 Task: Create the omni-channel configurations for the supervisor.
Action: Mouse moved to (1155, 91)
Screenshot: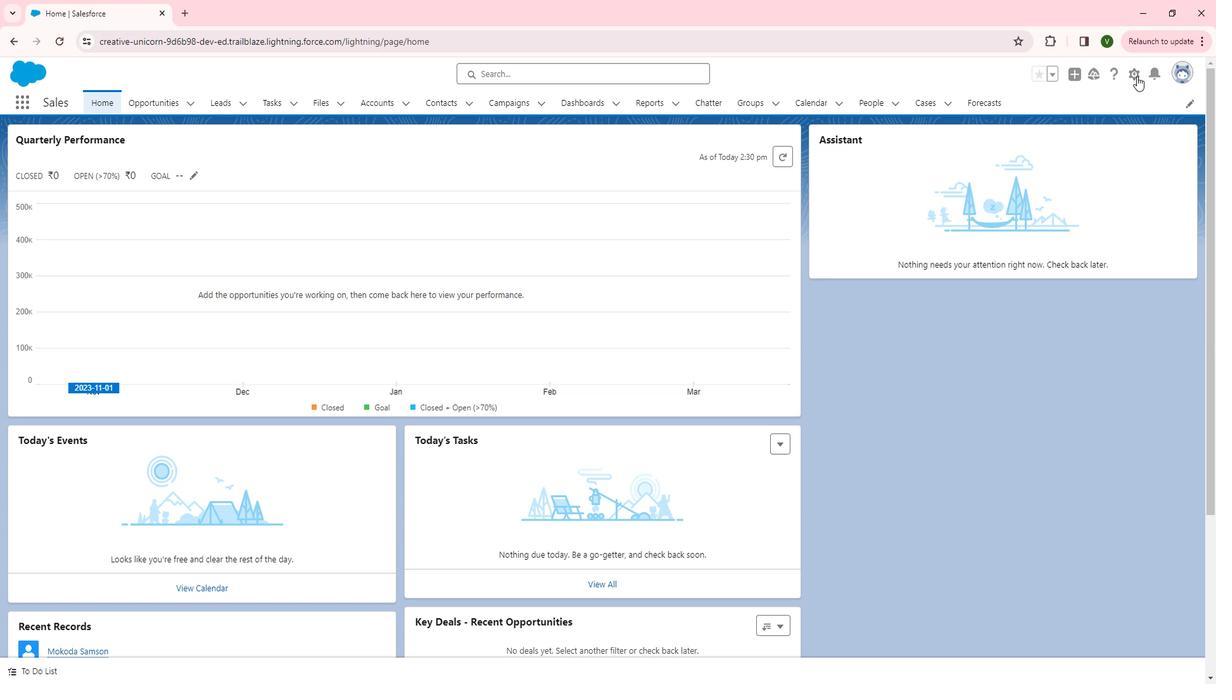 
Action: Mouse pressed left at (1155, 91)
Screenshot: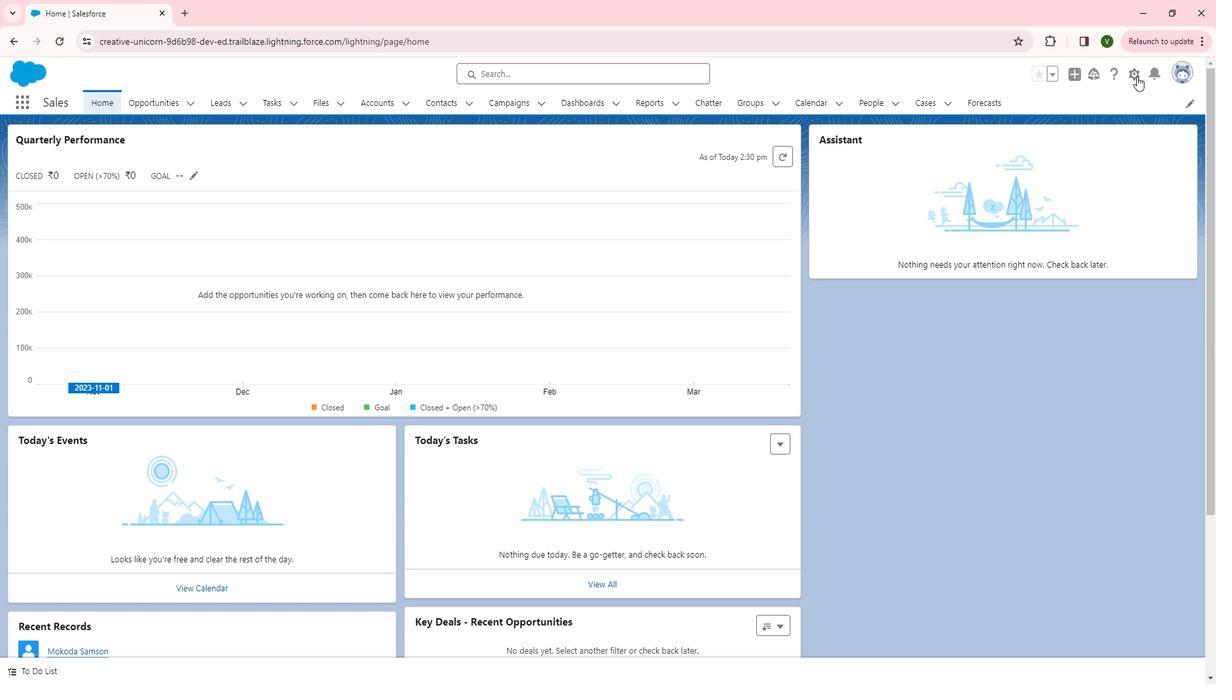 
Action: Mouse moved to (1120, 171)
Screenshot: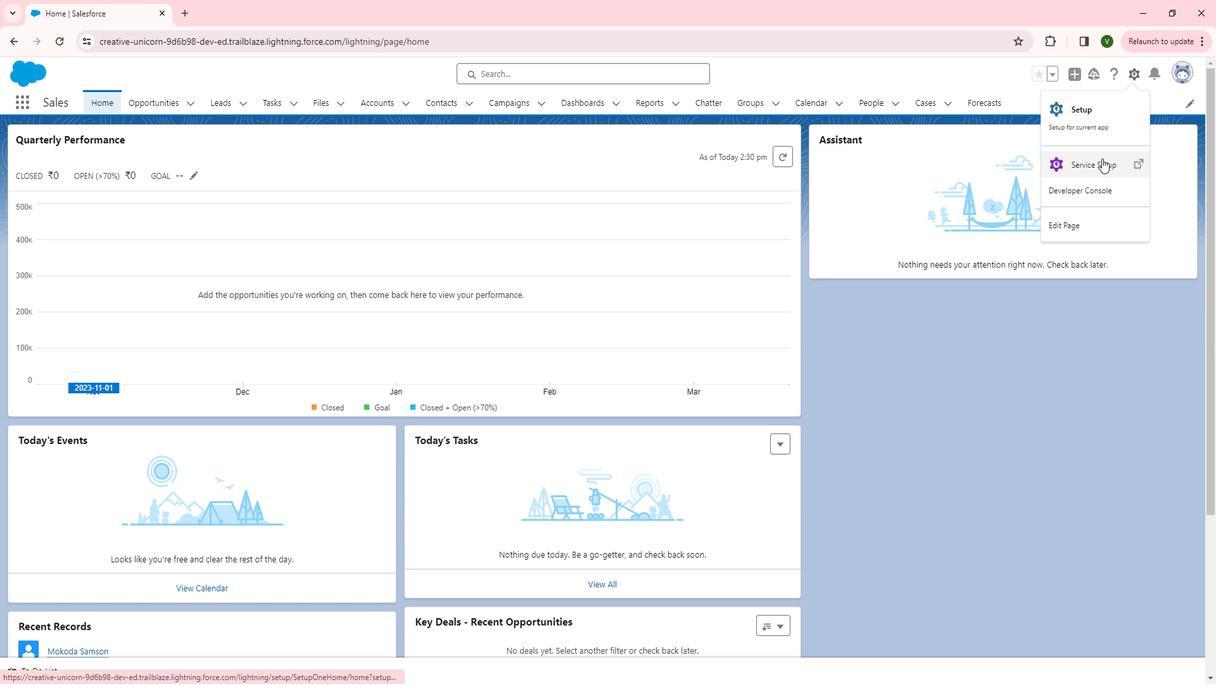 
Action: Mouse pressed left at (1120, 171)
Screenshot: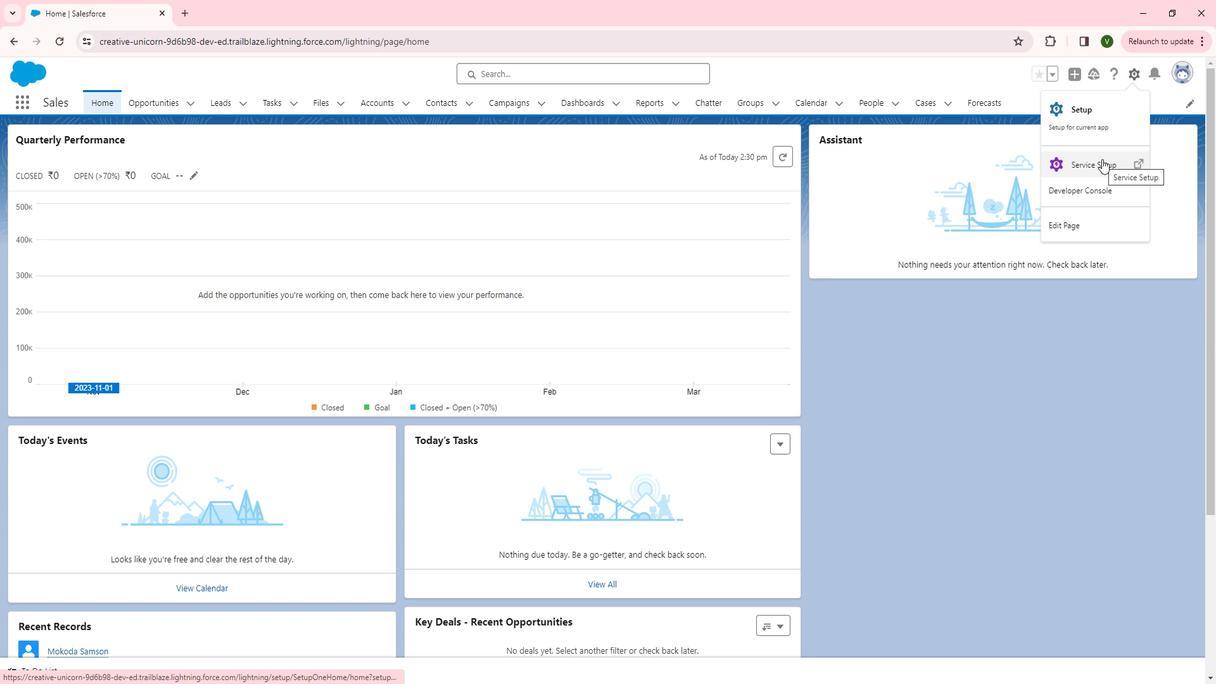 
Action: Mouse moved to (28, 306)
Screenshot: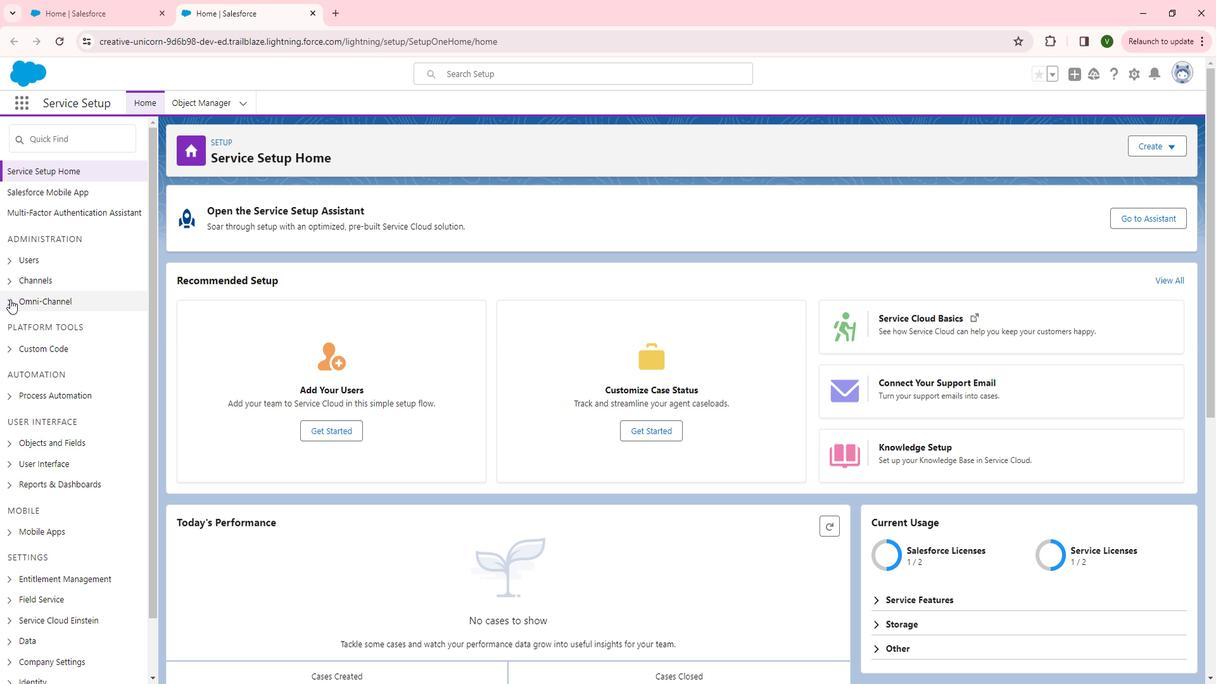 
Action: Mouse pressed left at (28, 306)
Screenshot: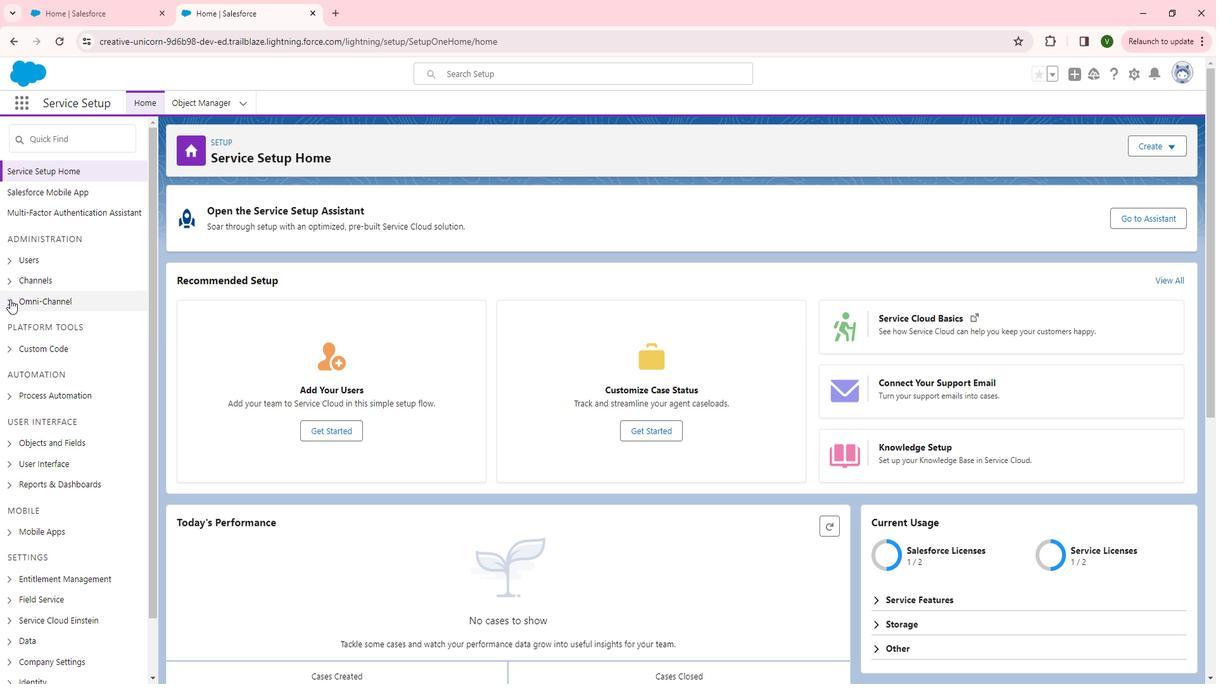 
Action: Mouse moved to (107, 487)
Screenshot: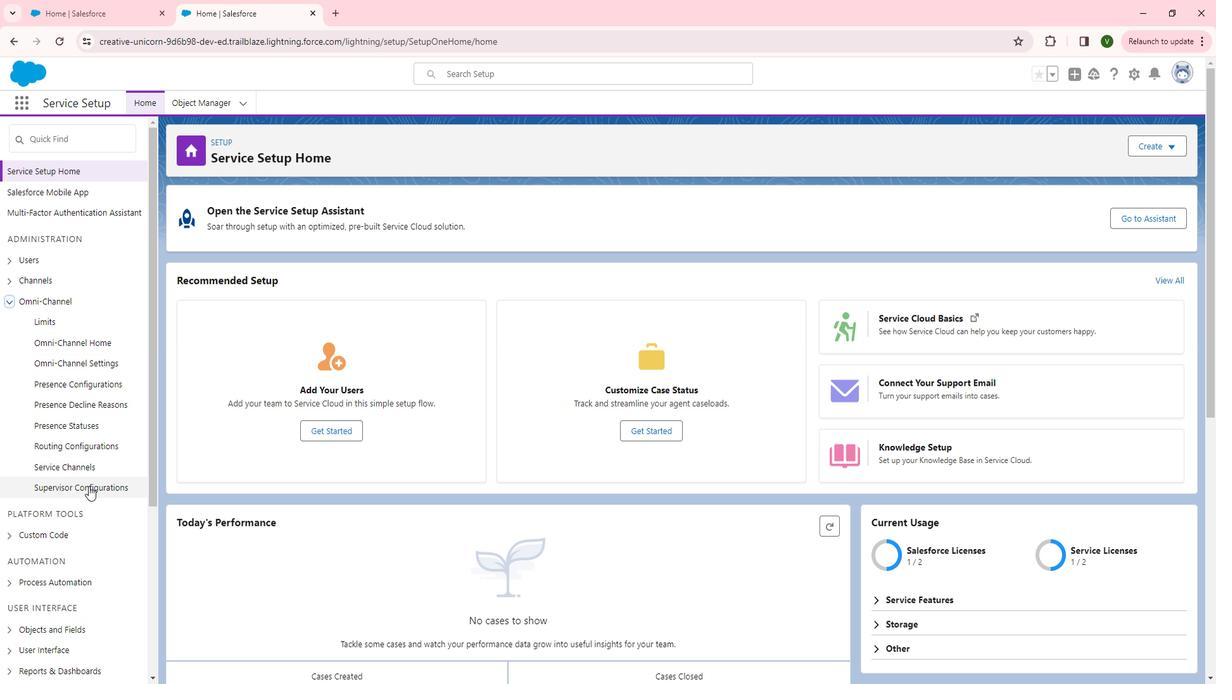 
Action: Mouse pressed left at (107, 487)
Screenshot: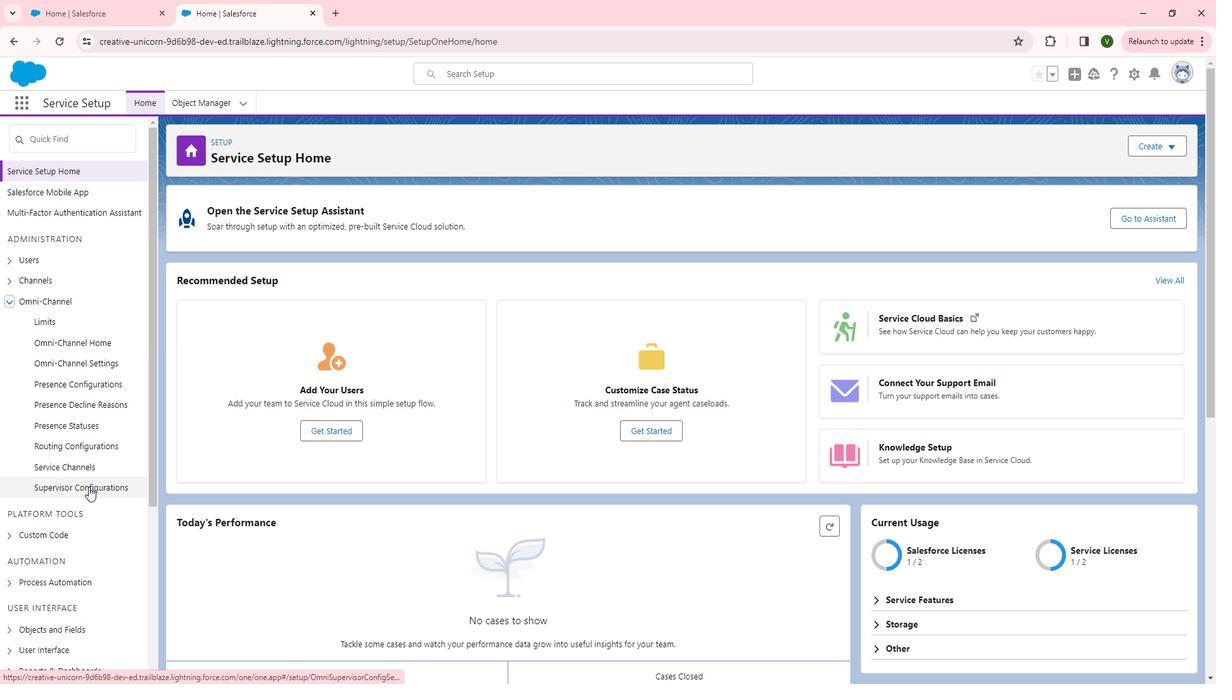 
Action: Mouse moved to (515, 297)
Screenshot: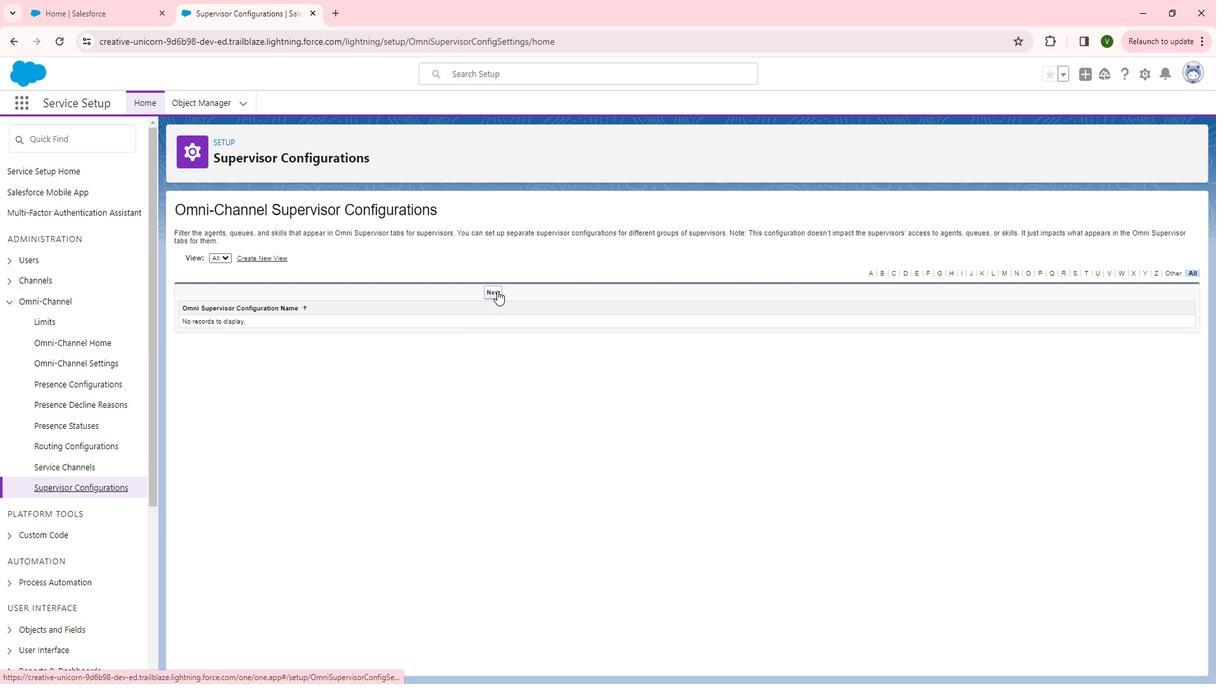
Action: Mouse pressed left at (515, 297)
Screenshot: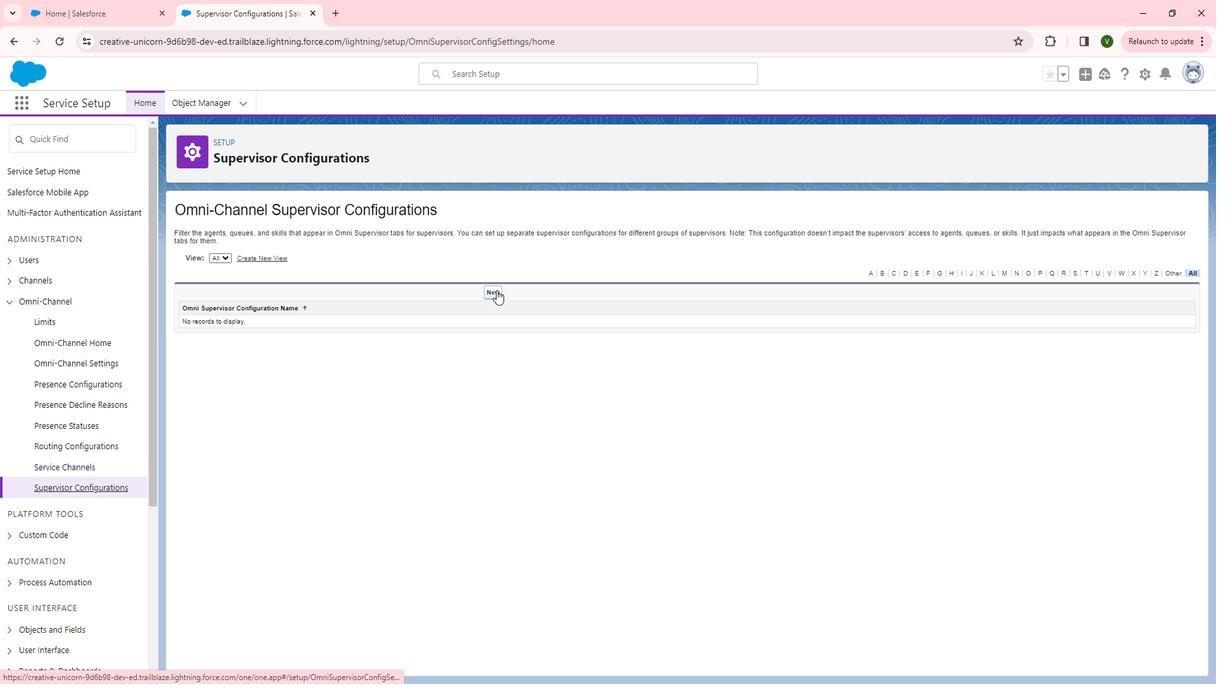 
Action: Mouse moved to (430, 312)
Screenshot: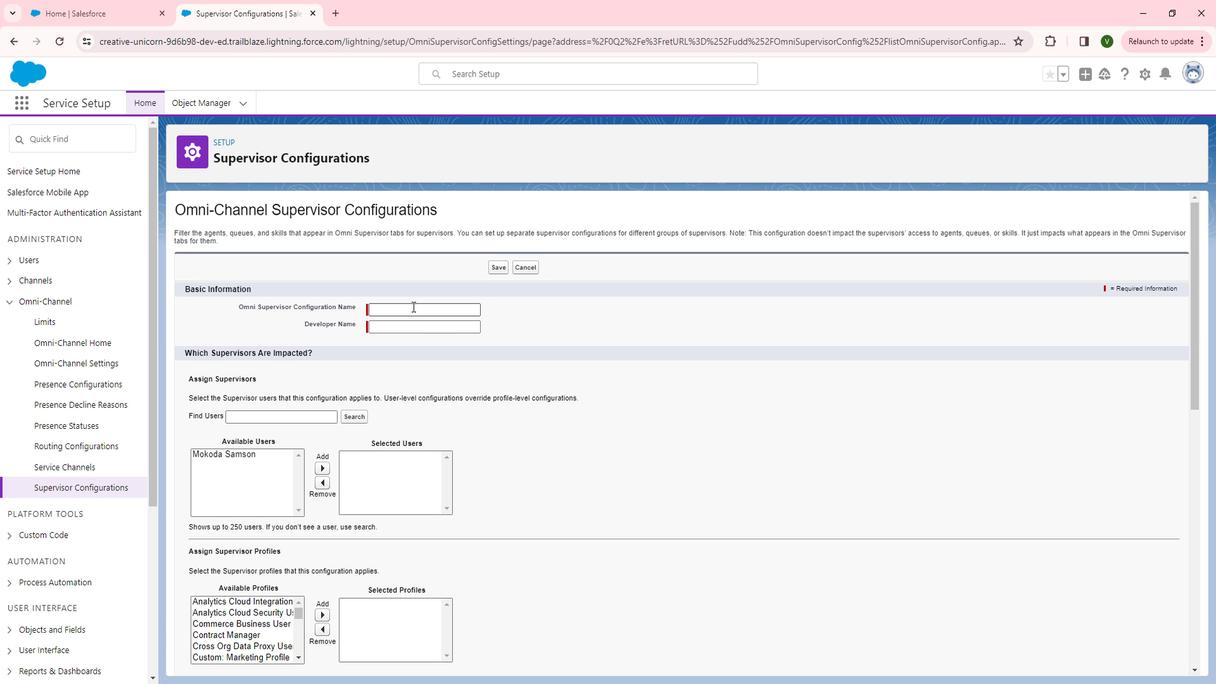 
Action: Mouse pressed left at (430, 312)
Screenshot: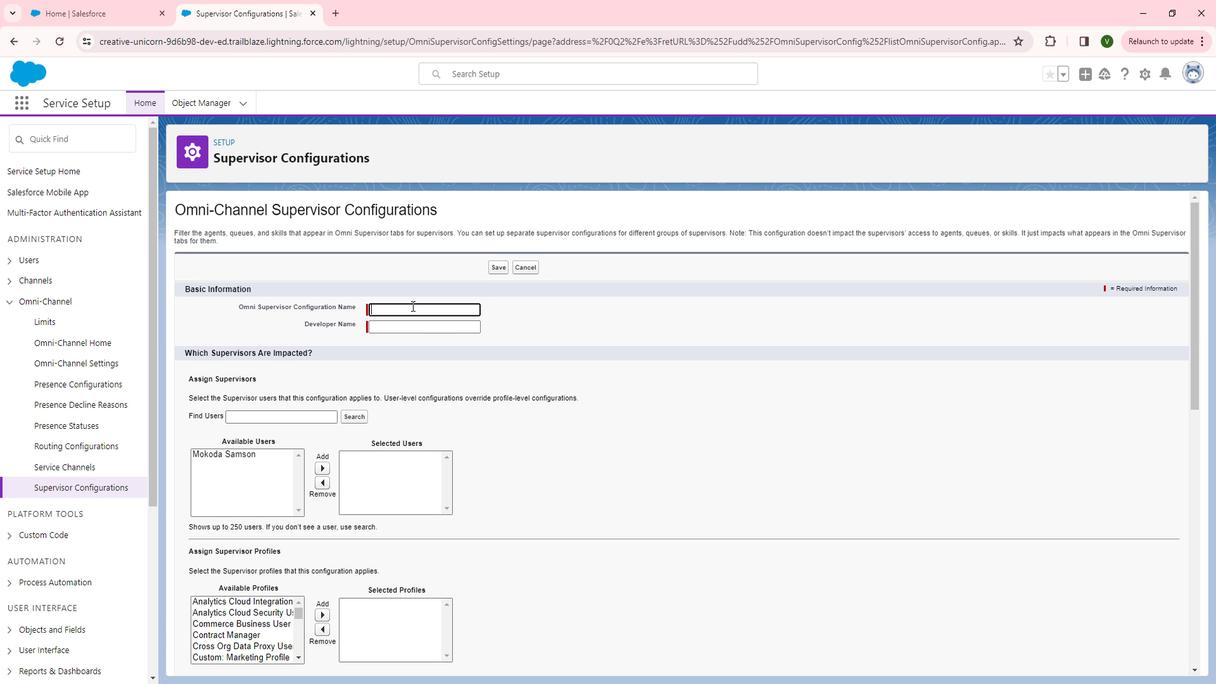 
Action: Key pressed <Key.shift>Supervisor<Key.space>view
Screenshot: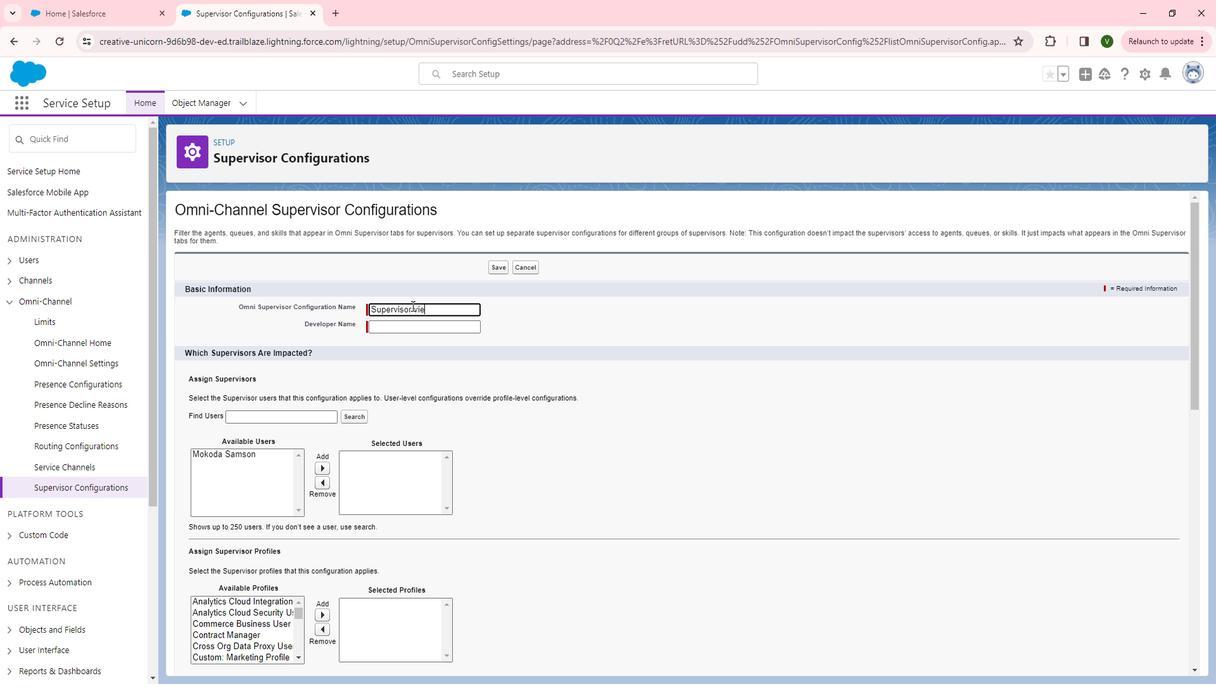 
Action: Mouse moved to (491, 366)
Screenshot: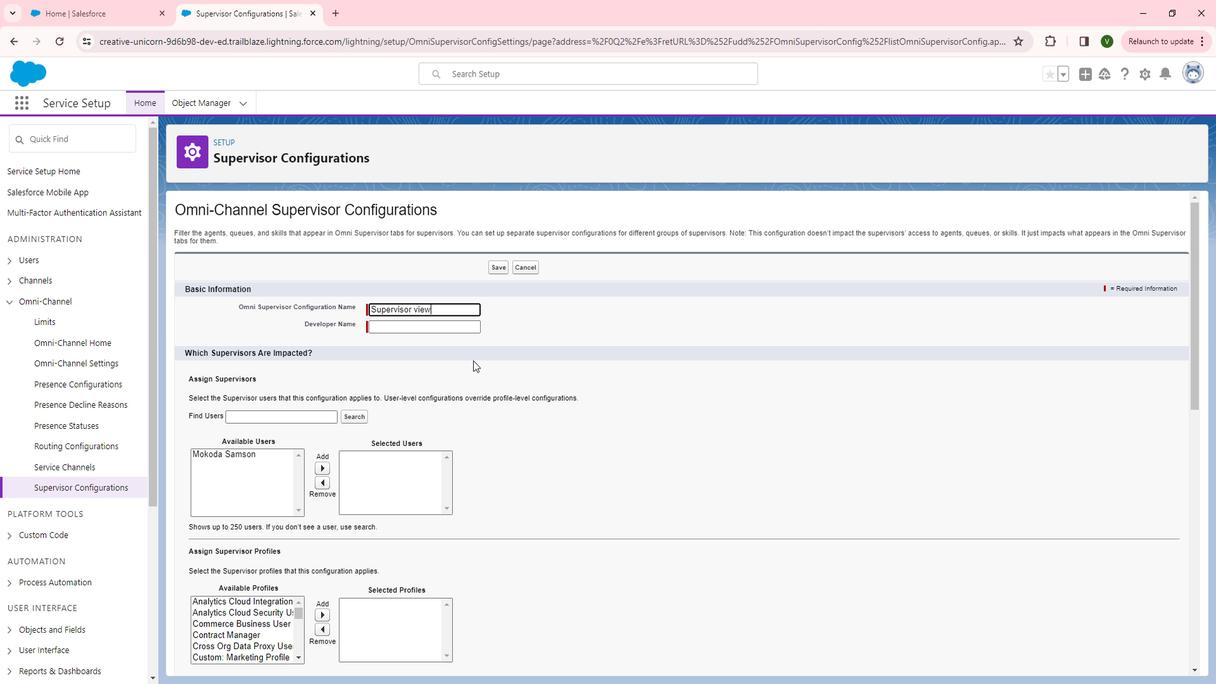 
Action: Mouse pressed left at (491, 366)
Screenshot: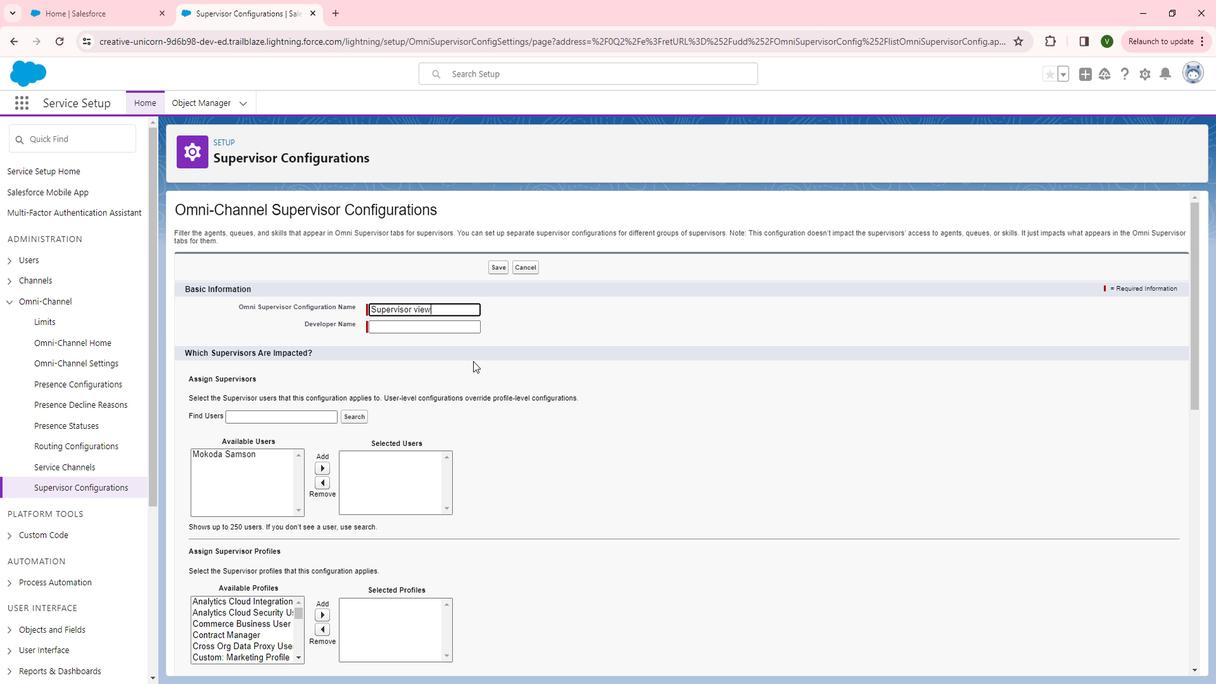 
Action: Mouse moved to (356, 429)
Screenshot: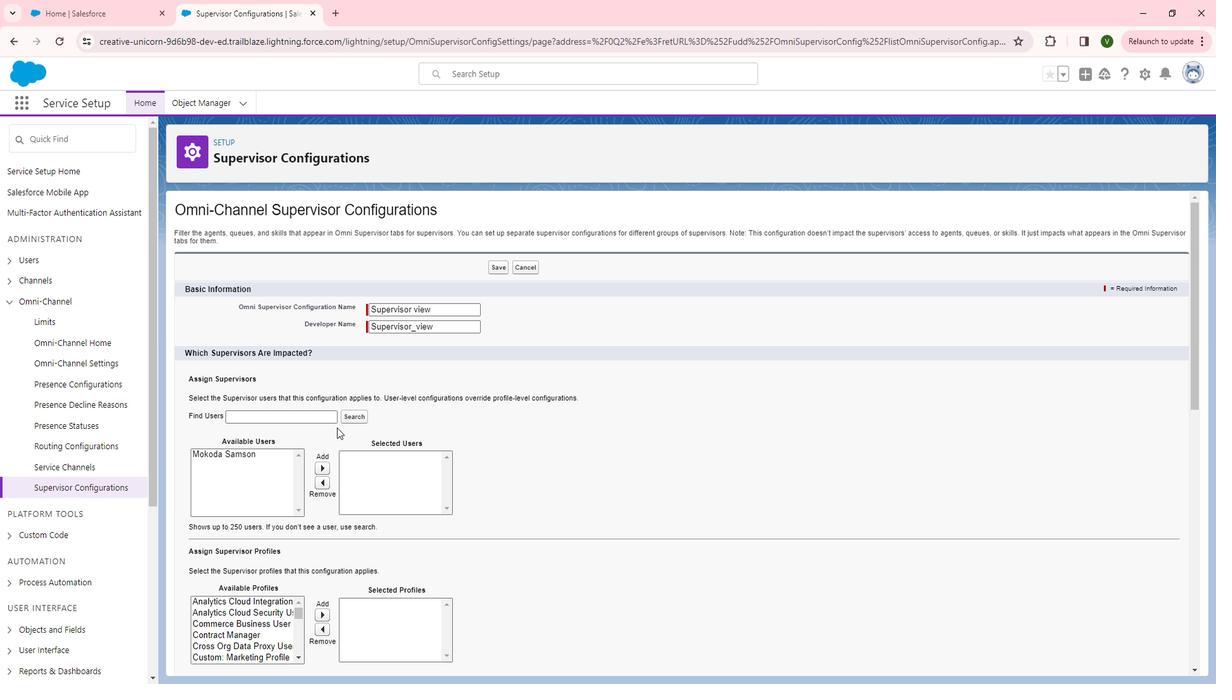 
Action: Mouse scrolled (356, 428) with delta (0, 0)
Screenshot: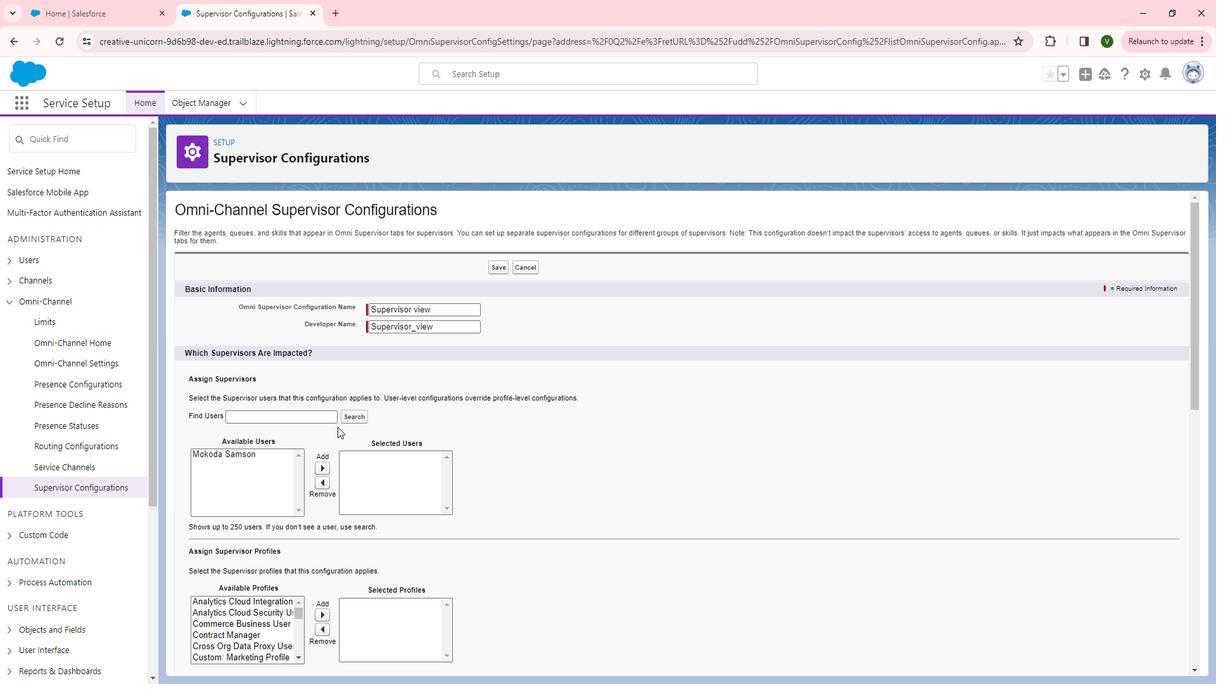 
Action: Mouse scrolled (356, 428) with delta (0, 0)
Screenshot: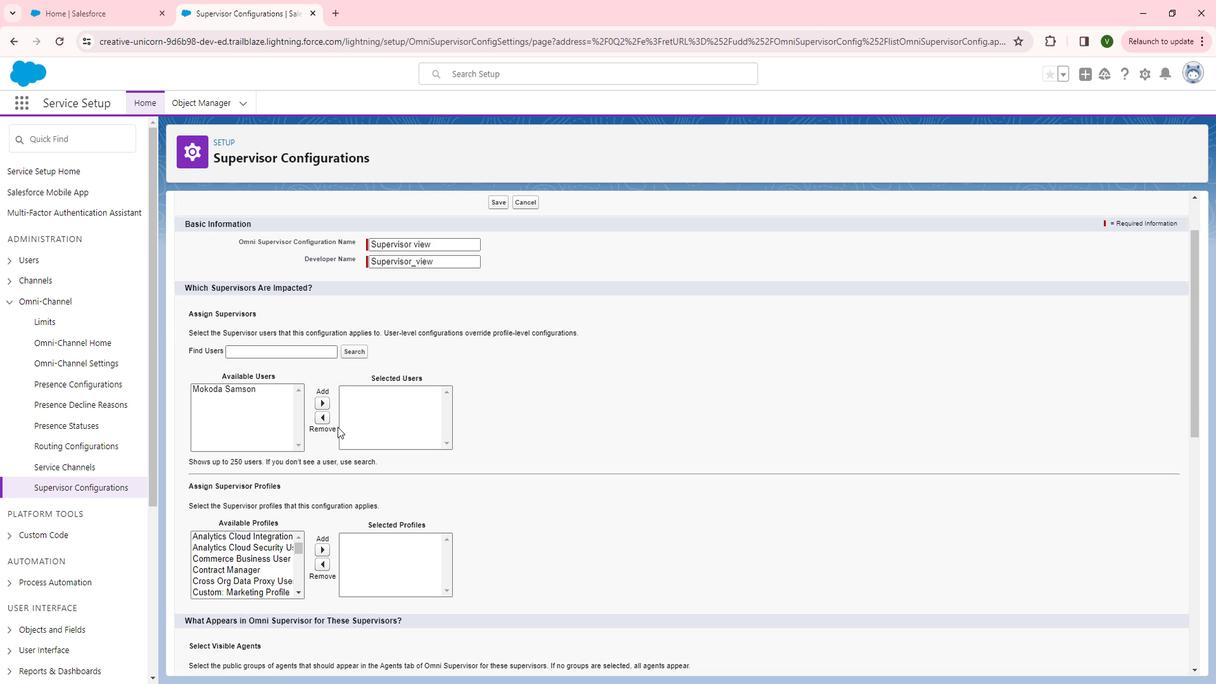 
Action: Mouse scrolled (356, 428) with delta (0, 0)
Screenshot: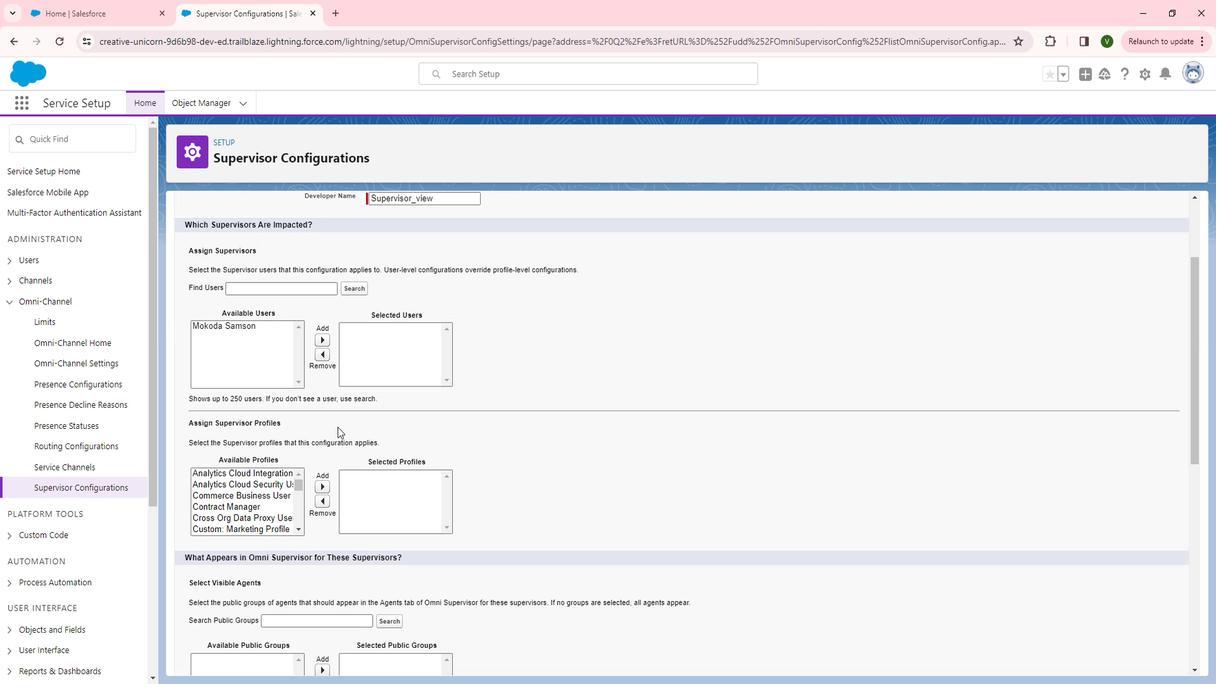 
Action: Mouse moved to (232, 264)
Screenshot: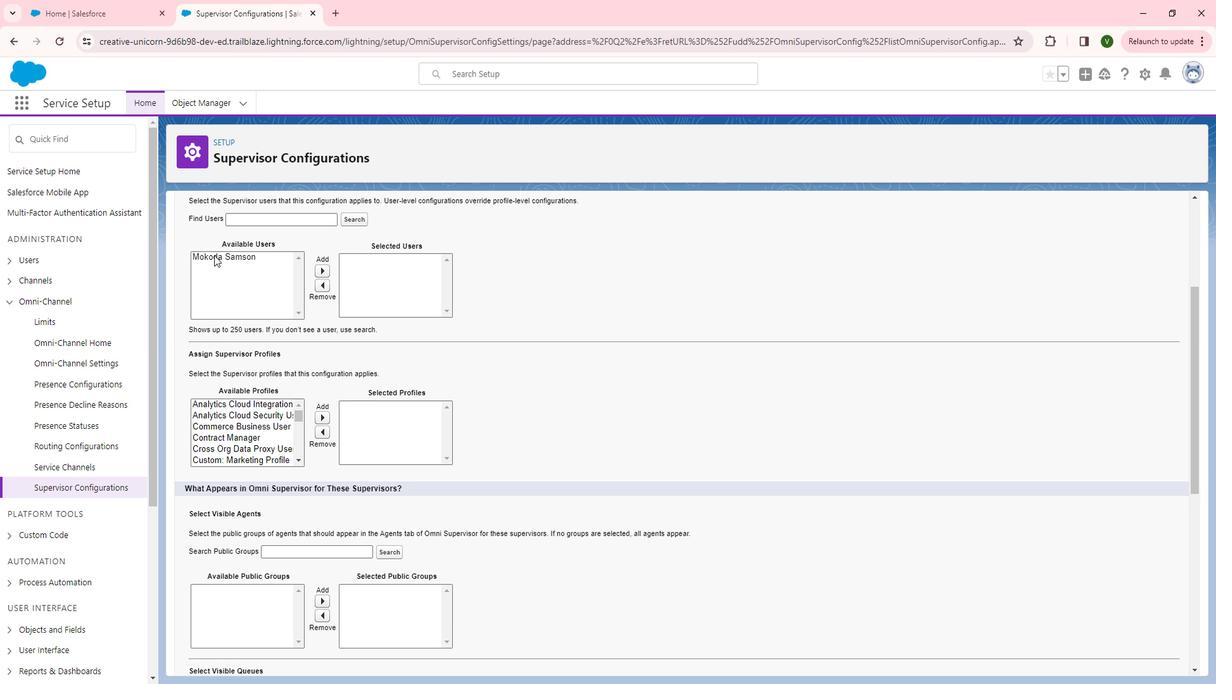 
Action: Mouse pressed left at (232, 264)
Screenshot: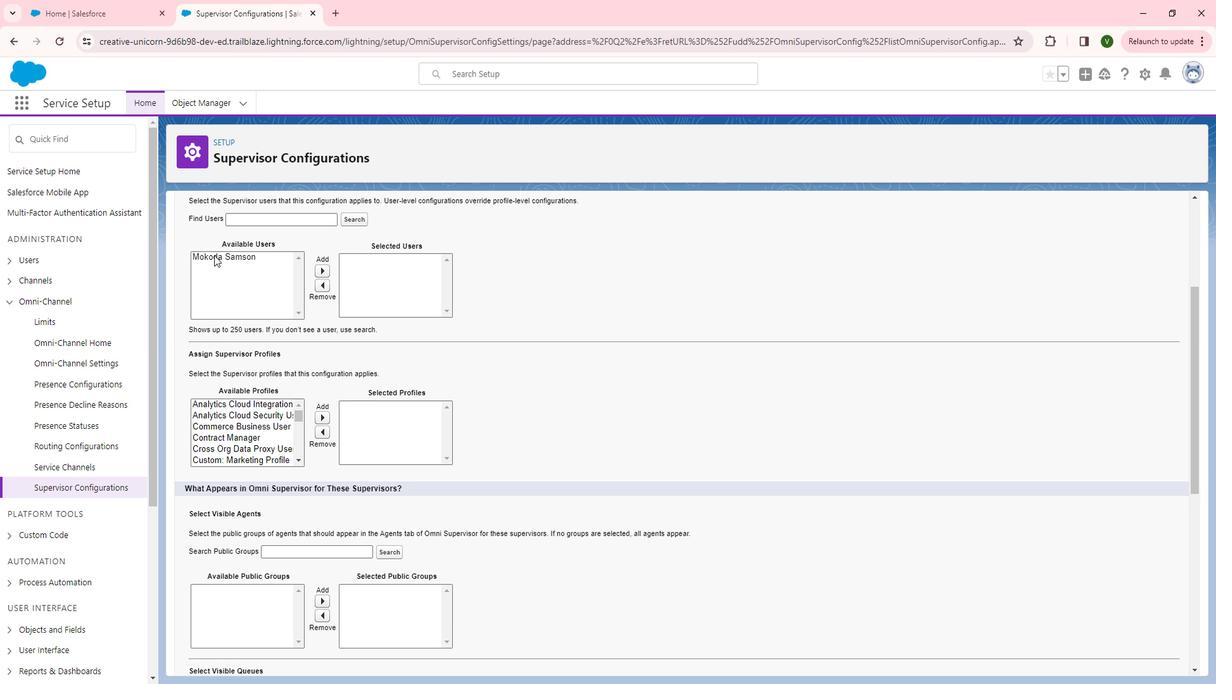
Action: Mouse moved to (334, 276)
Screenshot: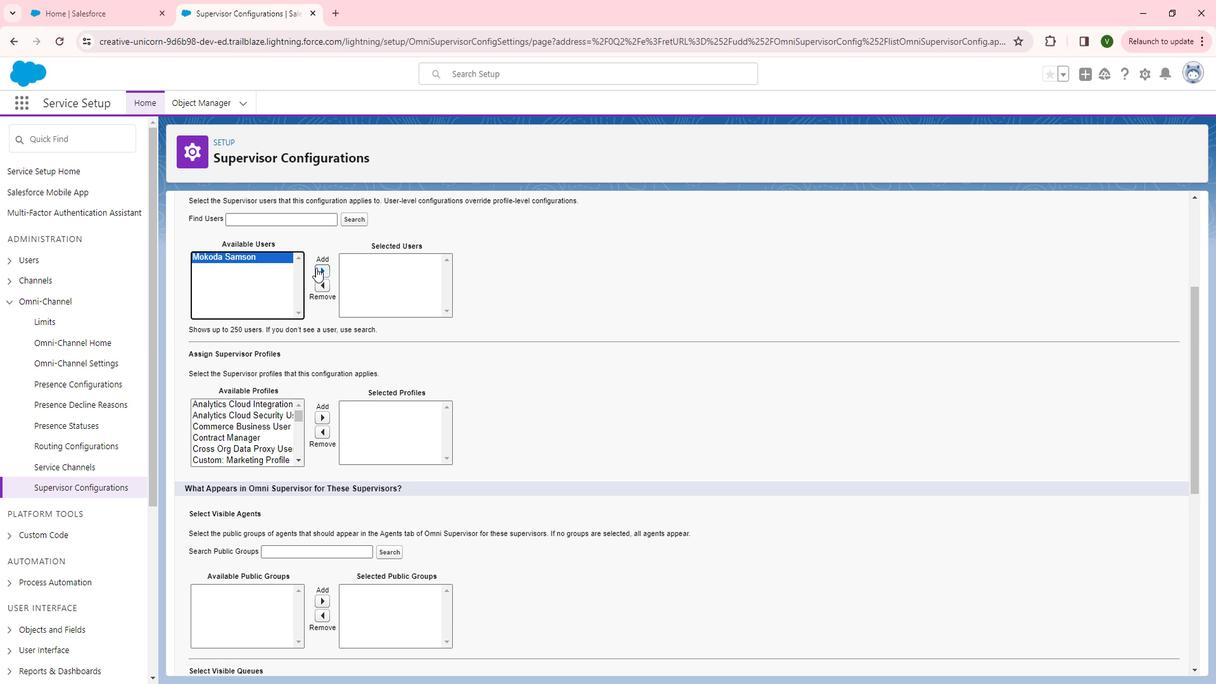 
Action: Mouse pressed left at (334, 276)
Screenshot: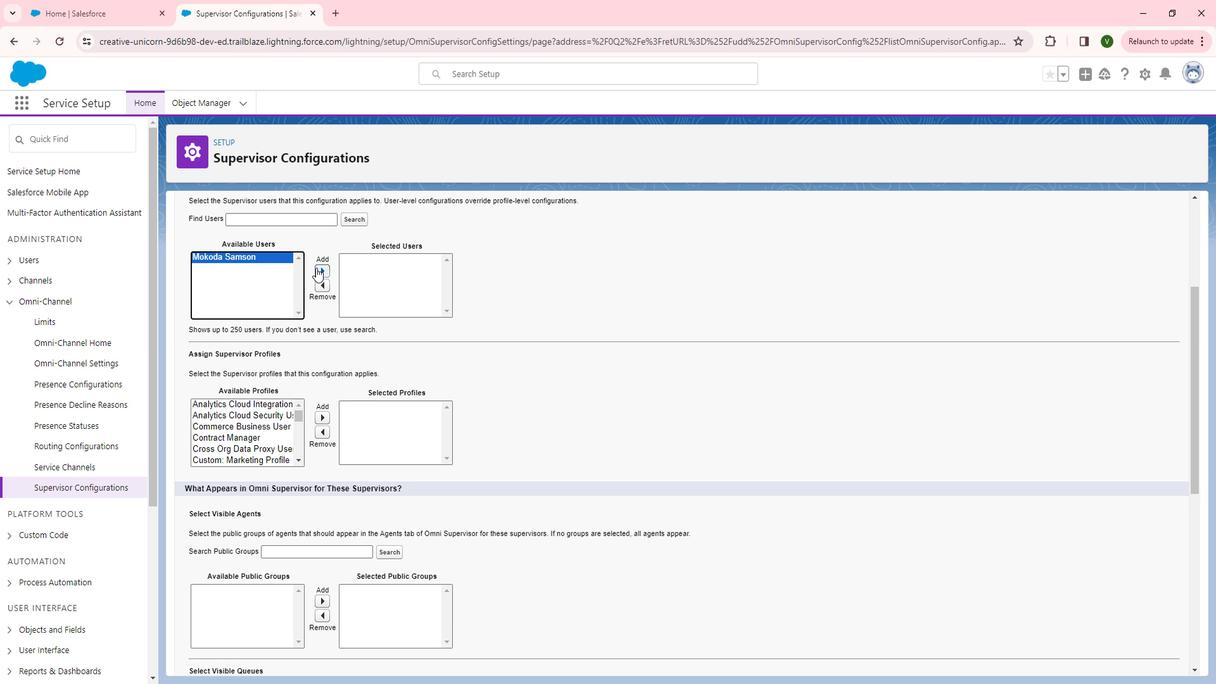 
Action: Mouse moved to (414, 405)
Screenshot: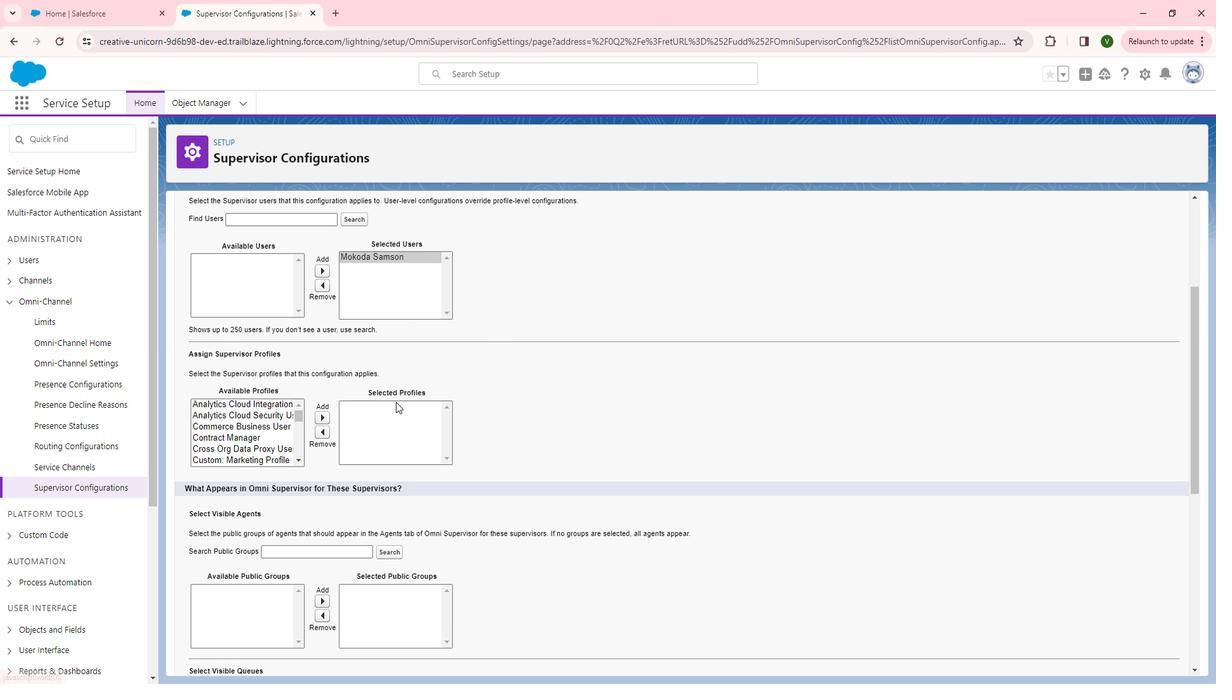 
Action: Mouse scrolled (414, 404) with delta (0, 0)
Screenshot: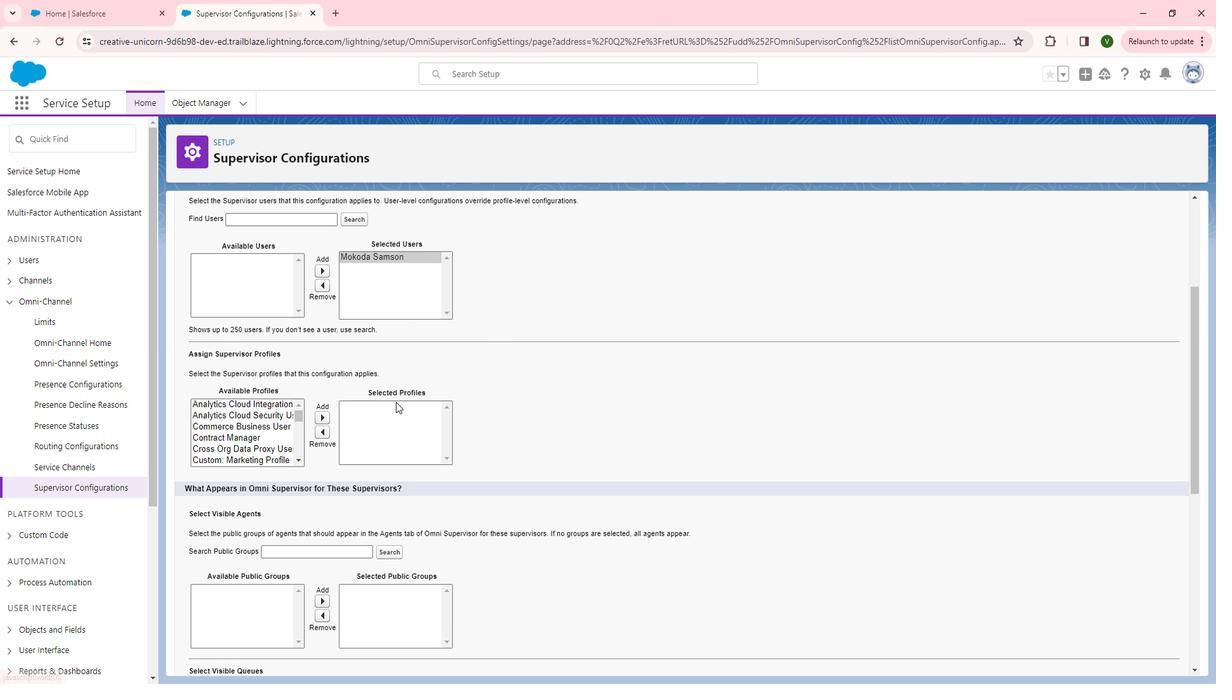
Action: Mouse scrolled (414, 404) with delta (0, 0)
Screenshot: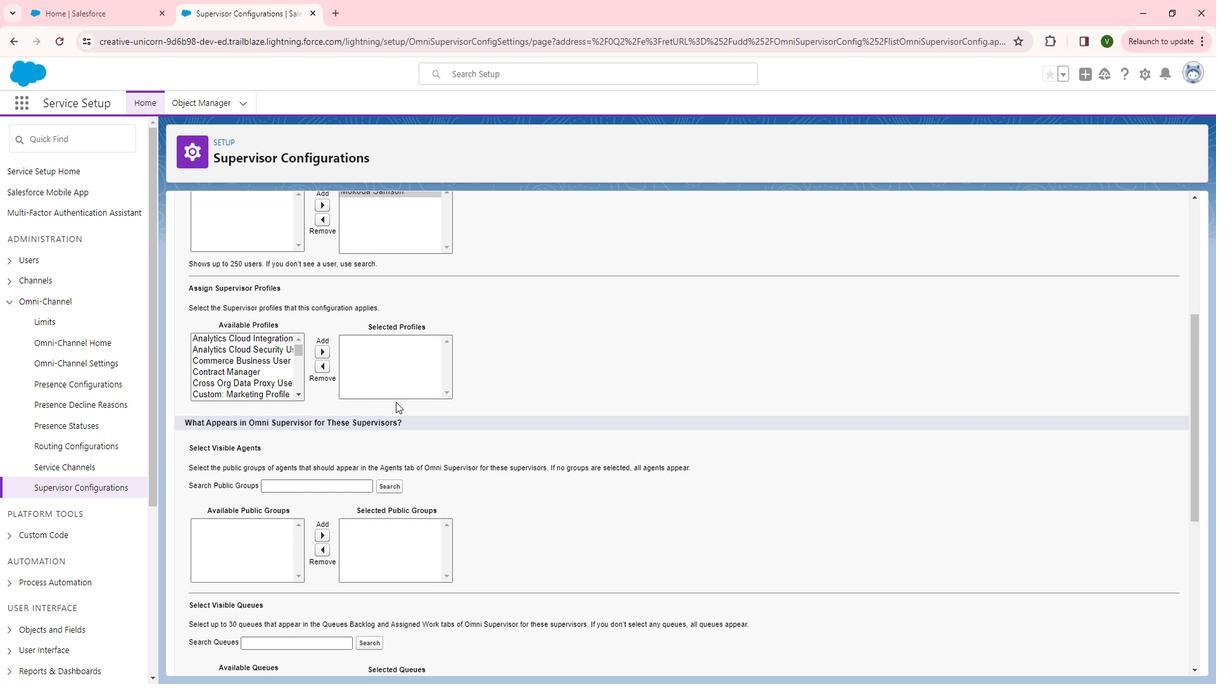 
Action: Mouse moved to (330, 399)
Screenshot: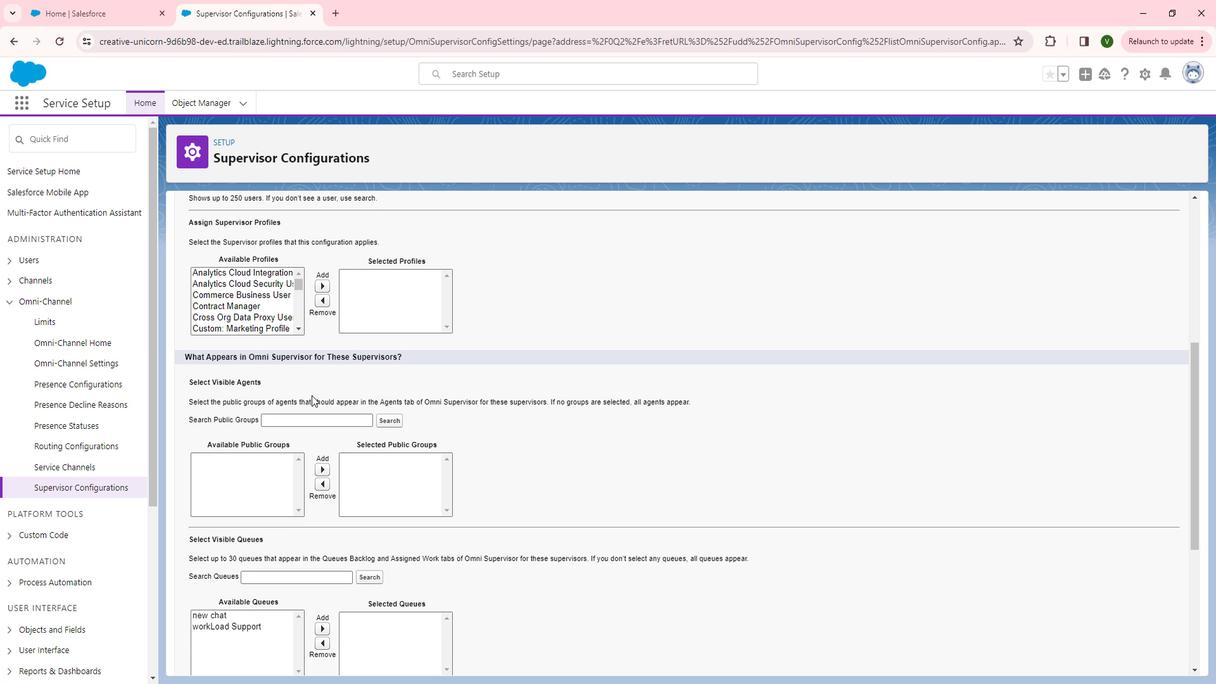 
Action: Mouse scrolled (330, 398) with delta (0, 0)
Screenshot: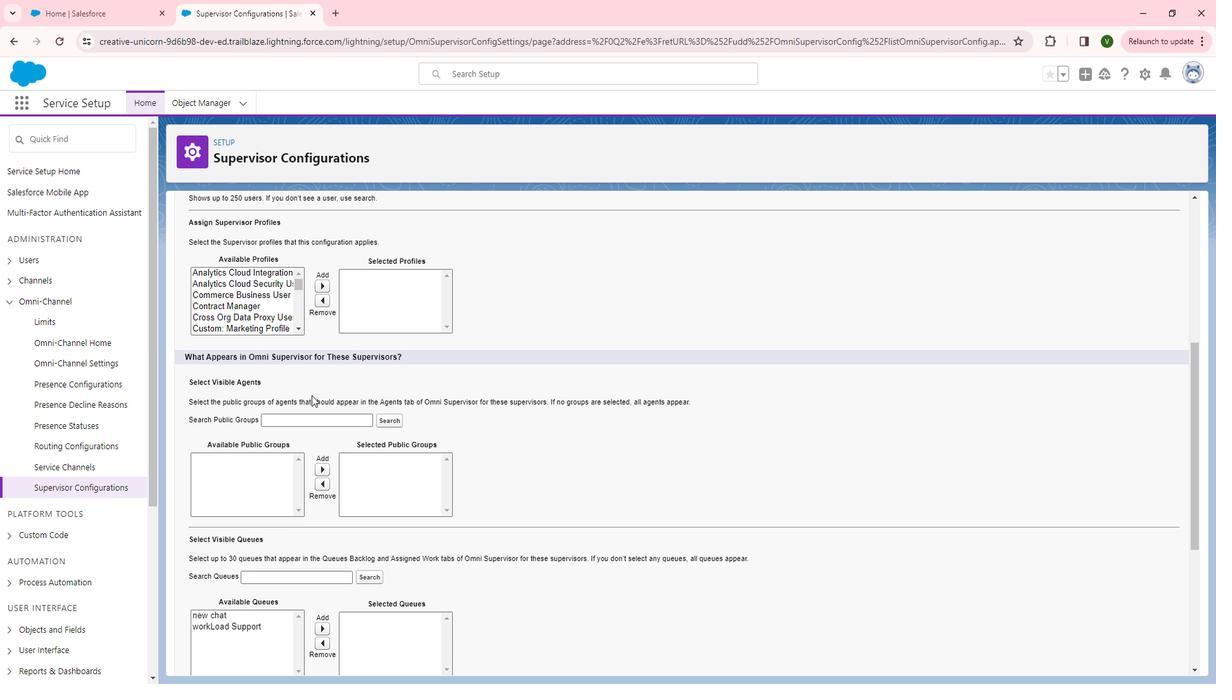 
Action: Mouse scrolled (330, 398) with delta (0, 0)
Screenshot: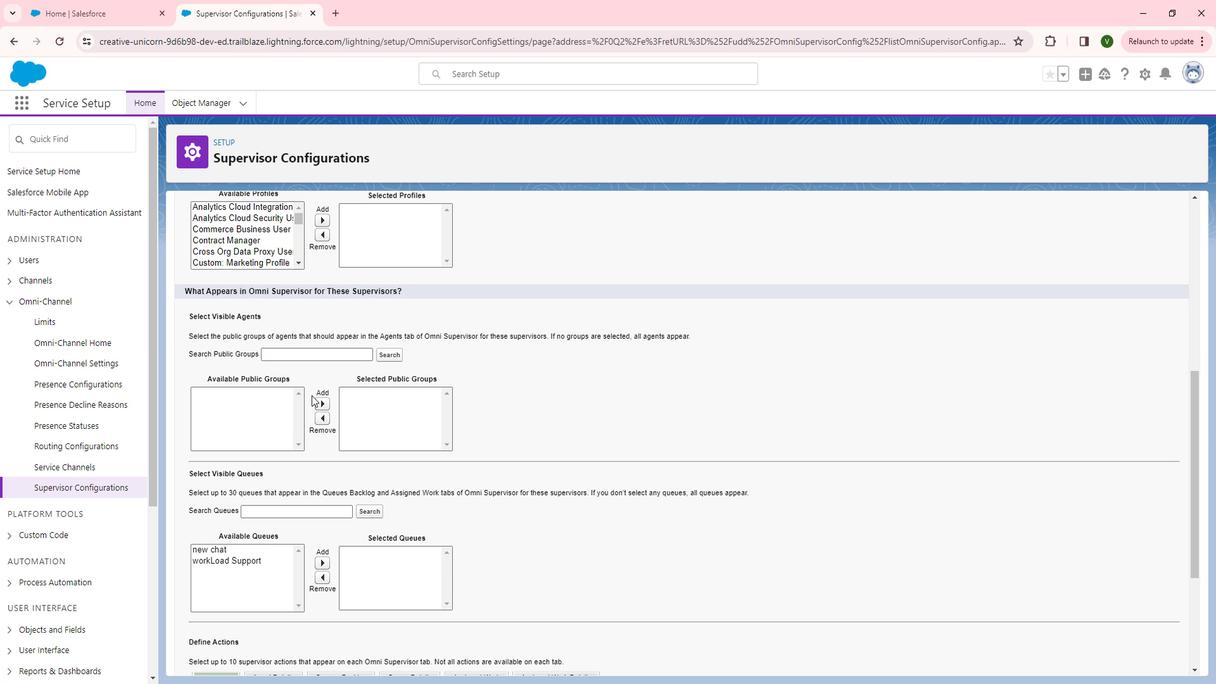 
Action: Mouse moved to (249, 491)
Screenshot: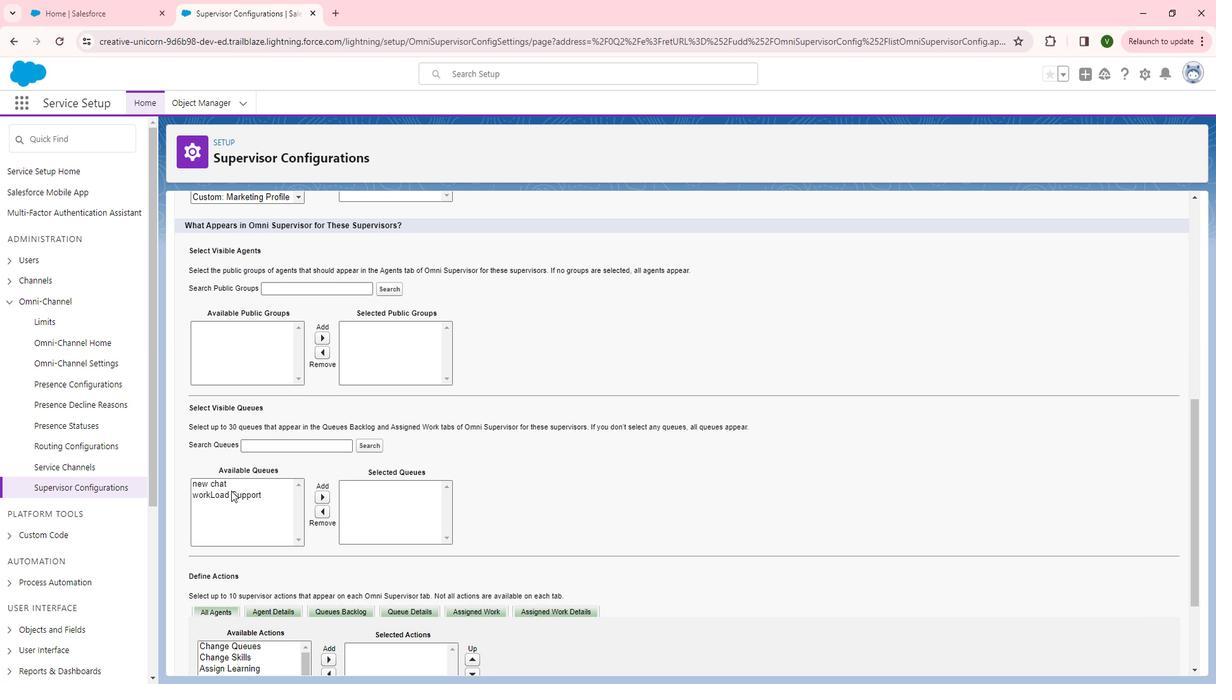 
Action: Mouse pressed left at (249, 491)
Screenshot: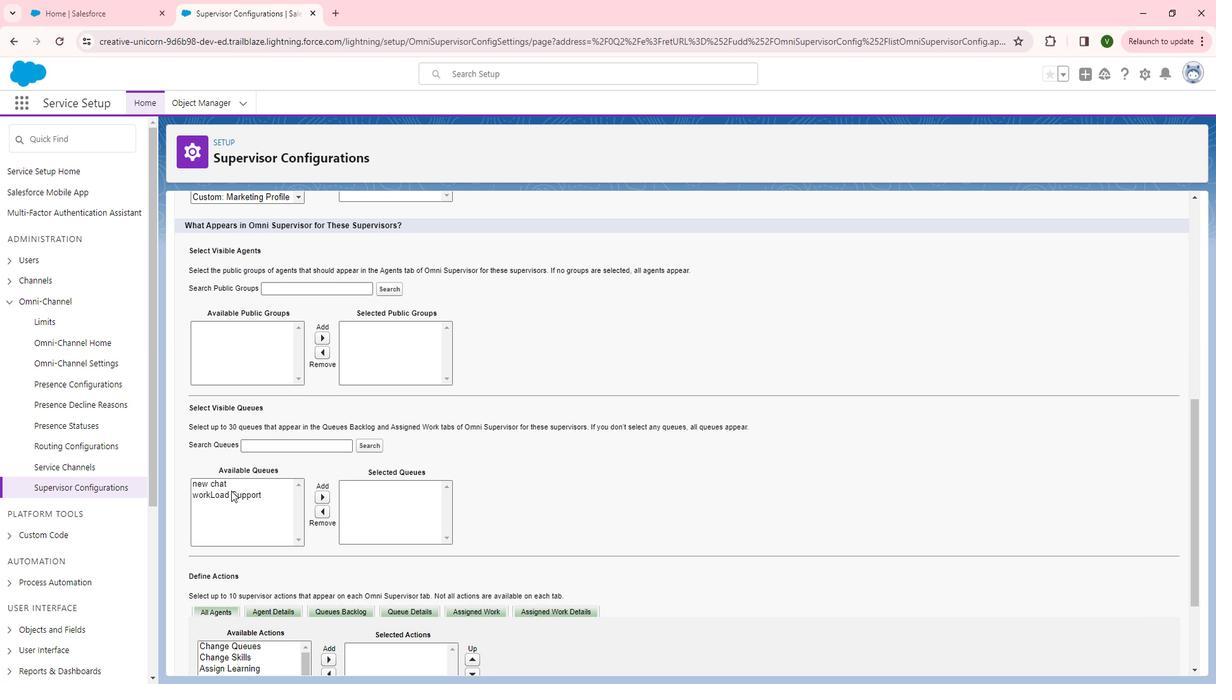 
Action: Mouse moved to (347, 495)
Screenshot: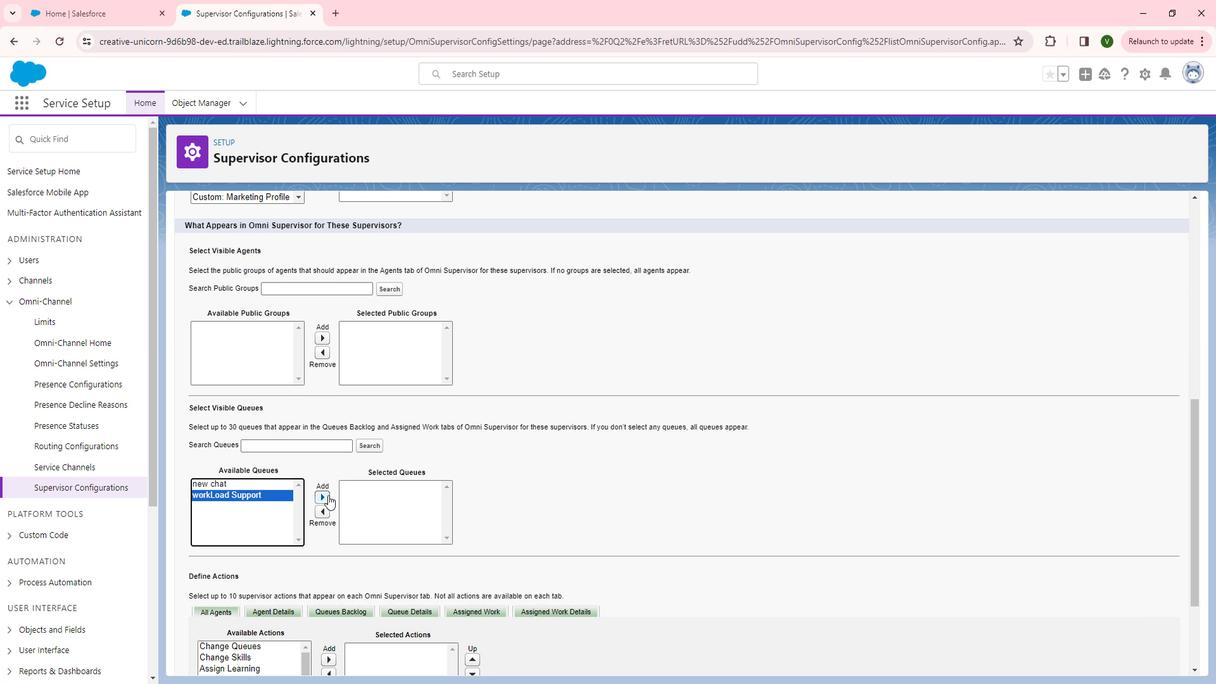 
Action: Mouse pressed left at (347, 495)
Screenshot: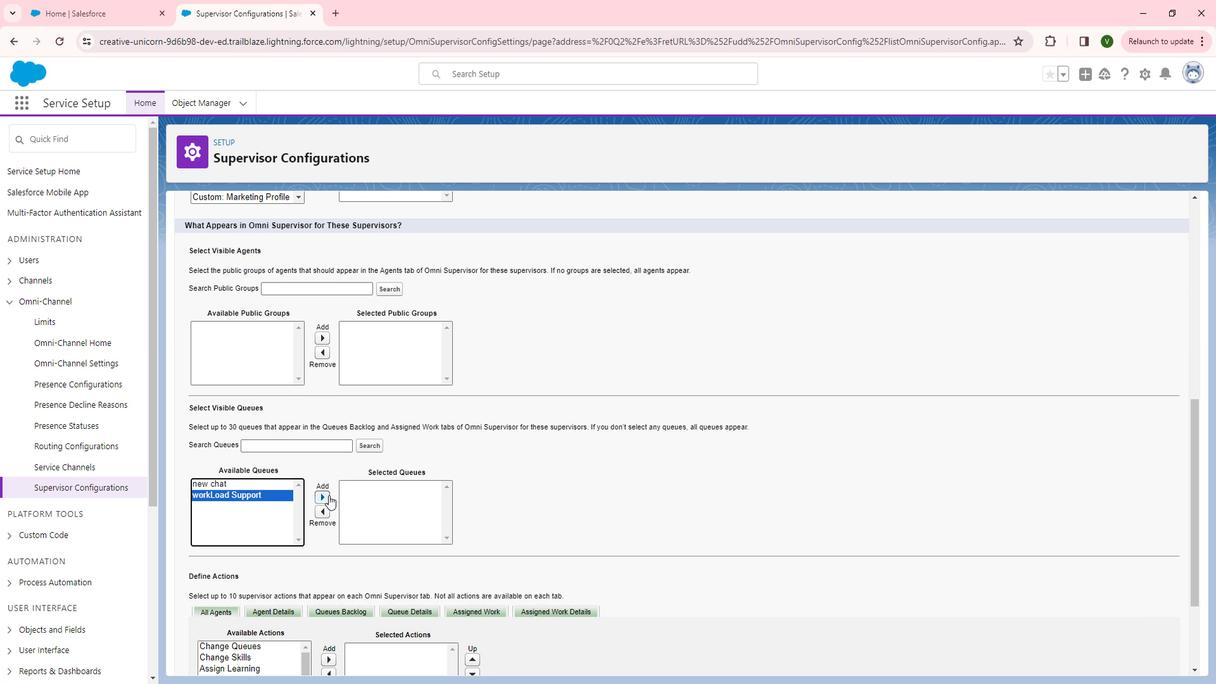 
Action: Mouse moved to (262, 480)
Screenshot: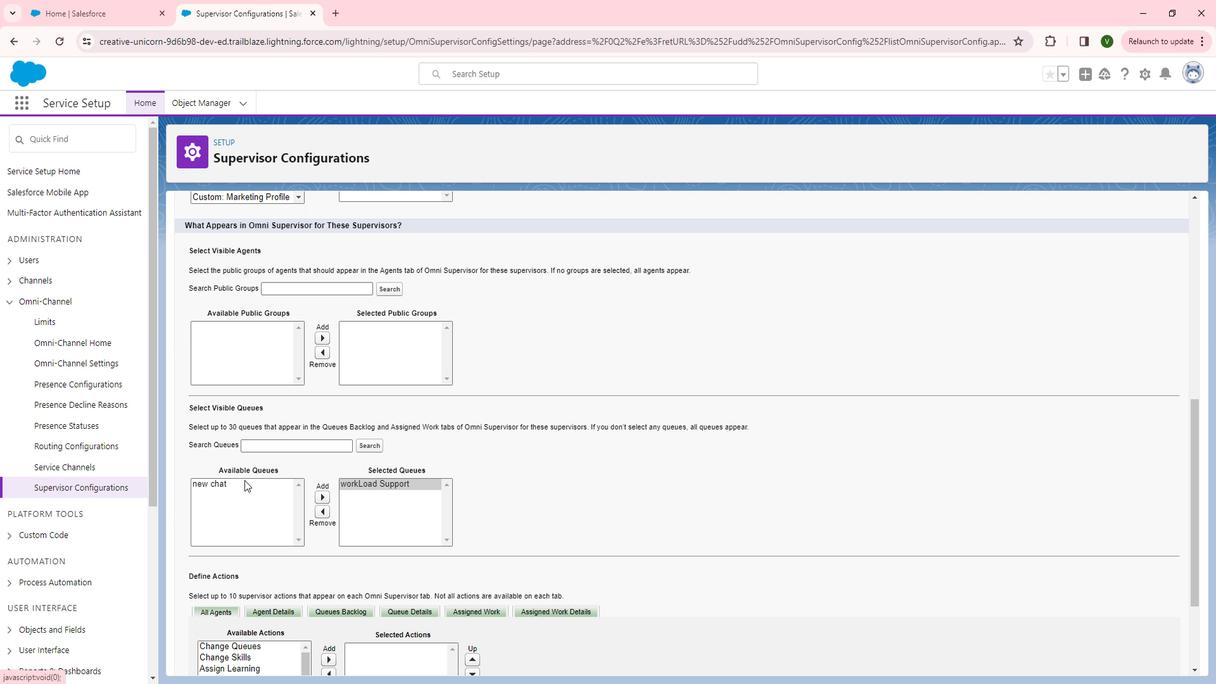 
Action: Mouse pressed left at (262, 480)
Screenshot: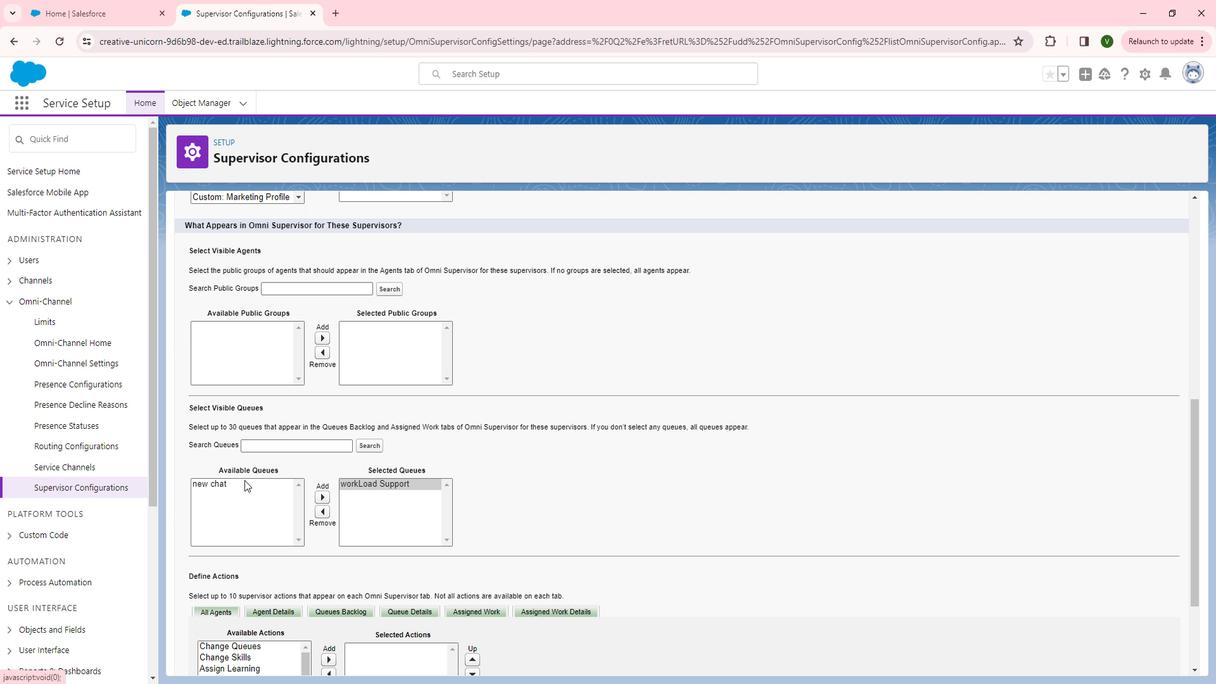 
Action: Mouse moved to (338, 495)
Screenshot: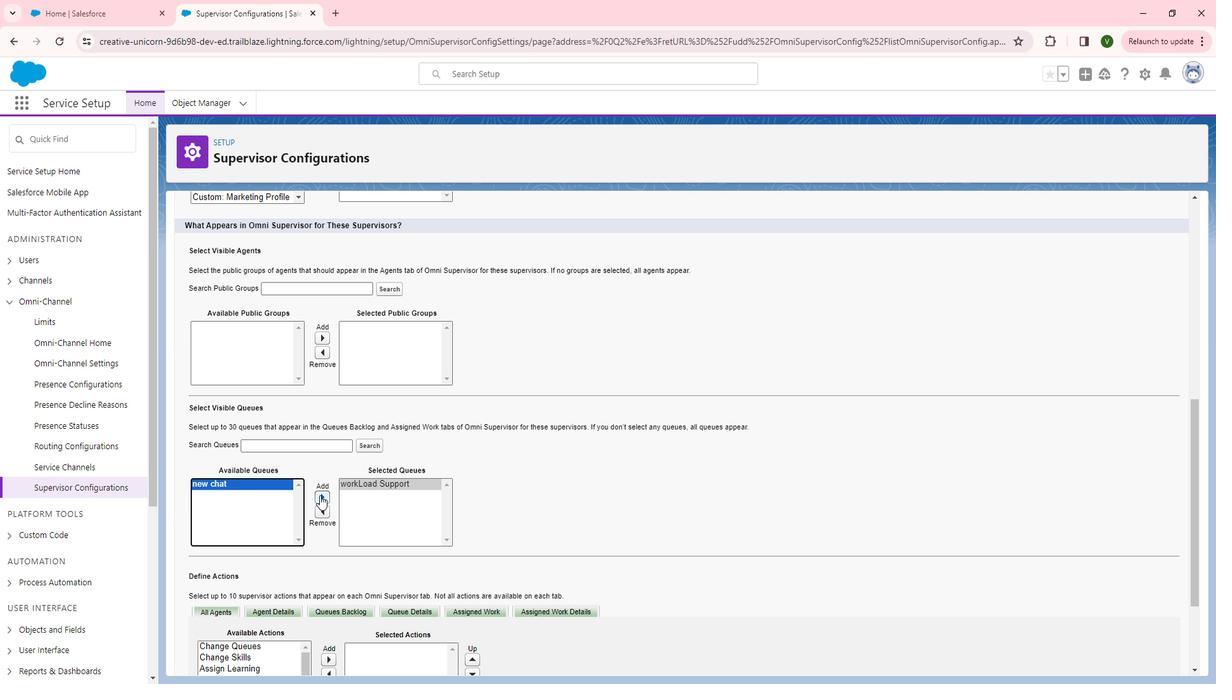
Action: Mouse pressed left at (338, 495)
Screenshot: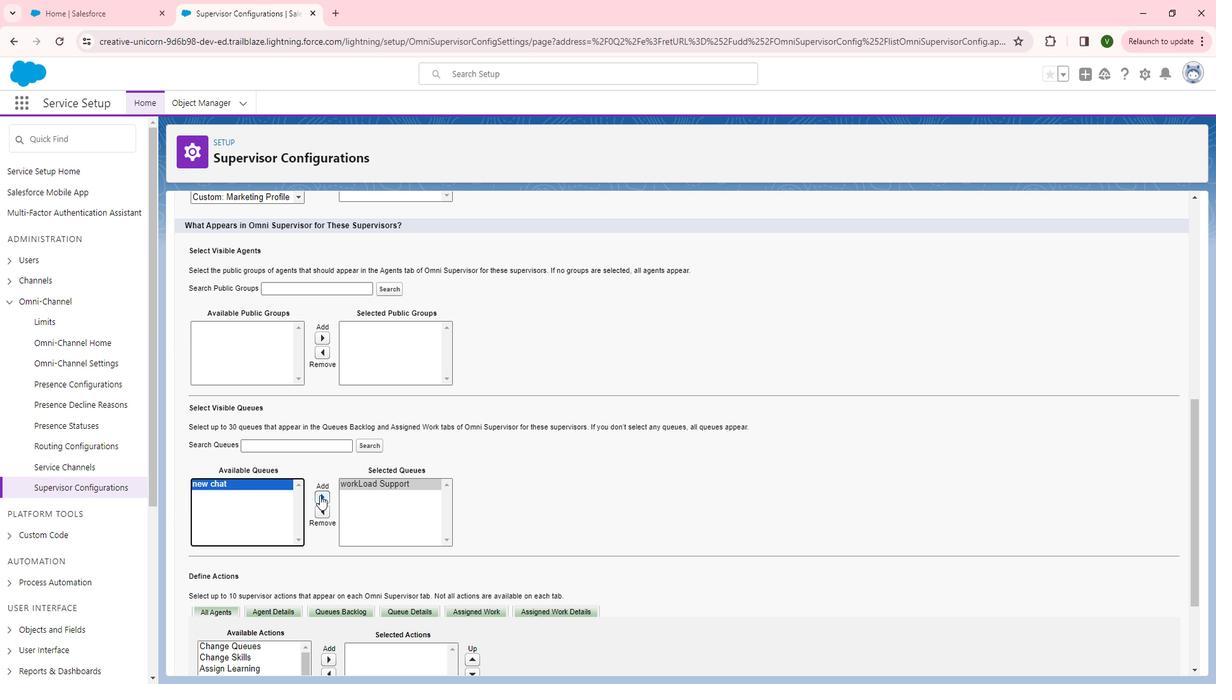 
Action: Mouse moved to (478, 501)
Screenshot: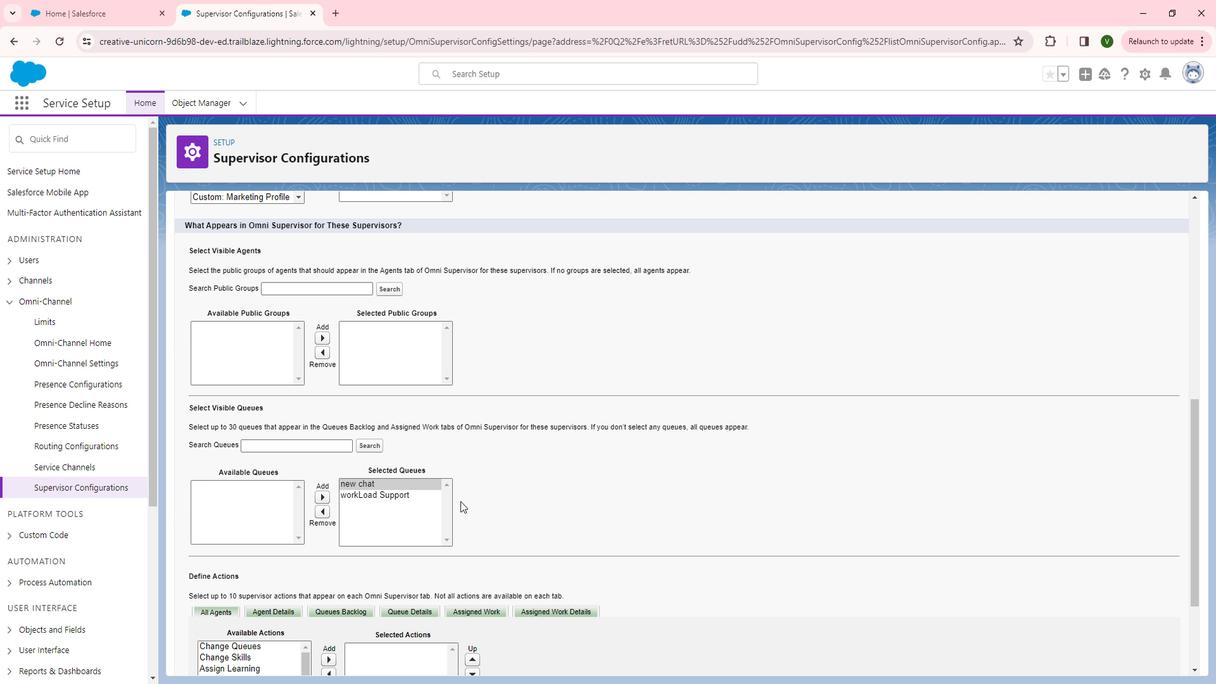 
Action: Mouse scrolled (478, 500) with delta (0, 0)
Screenshot: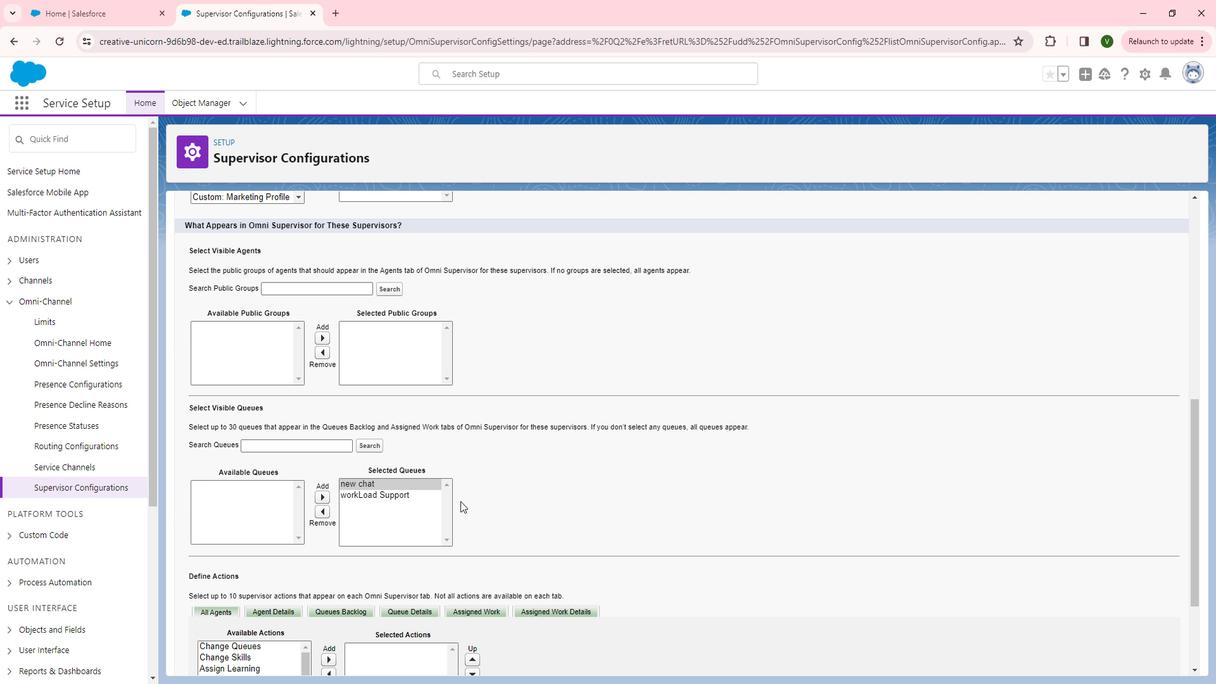 
Action: Mouse moved to (480, 501)
Screenshot: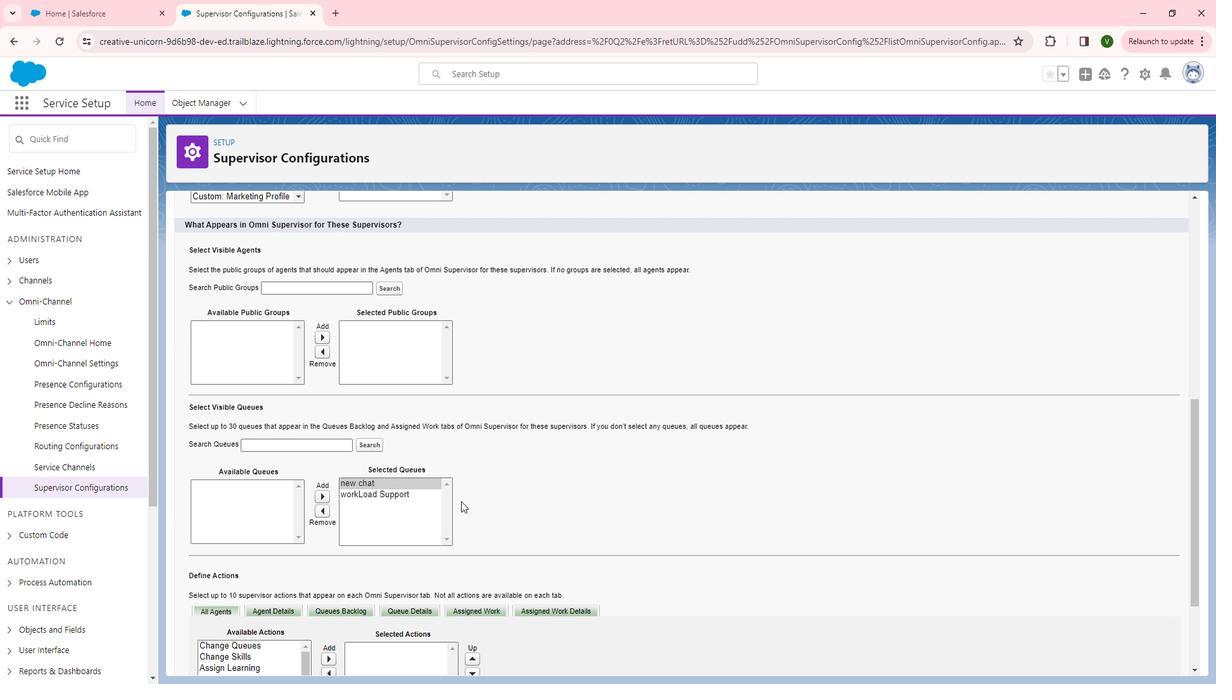 
Action: Mouse scrolled (480, 500) with delta (0, 0)
Screenshot: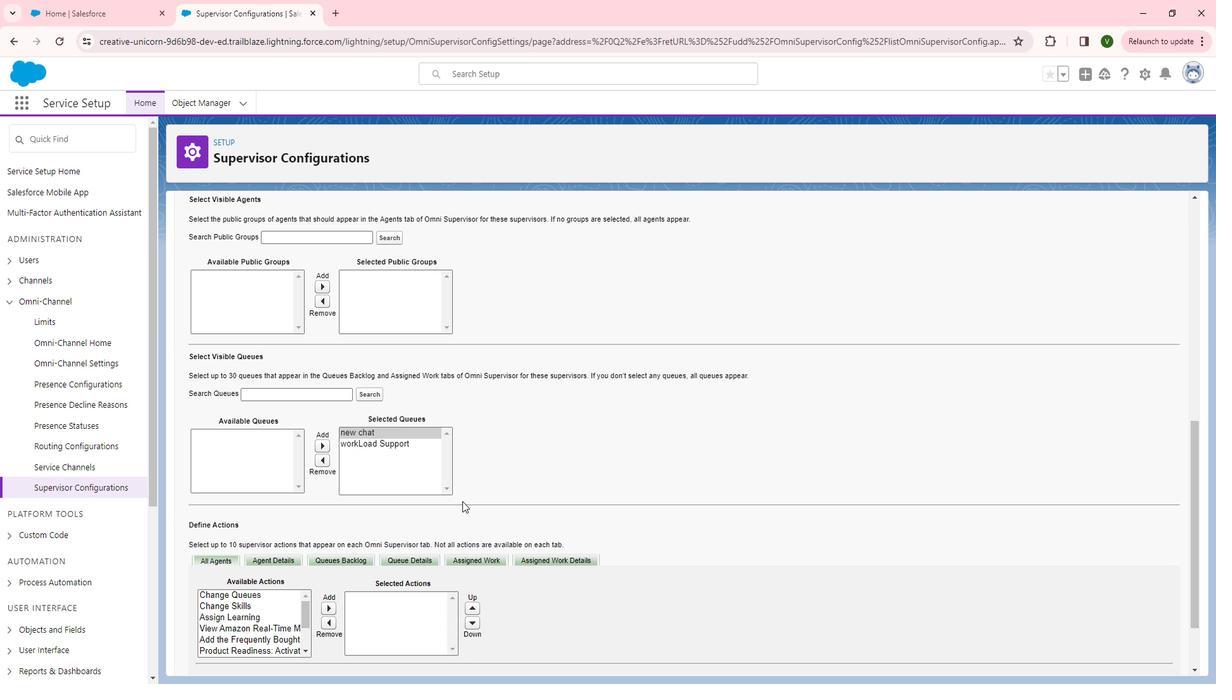 
Action: Mouse moved to (252, 527)
Screenshot: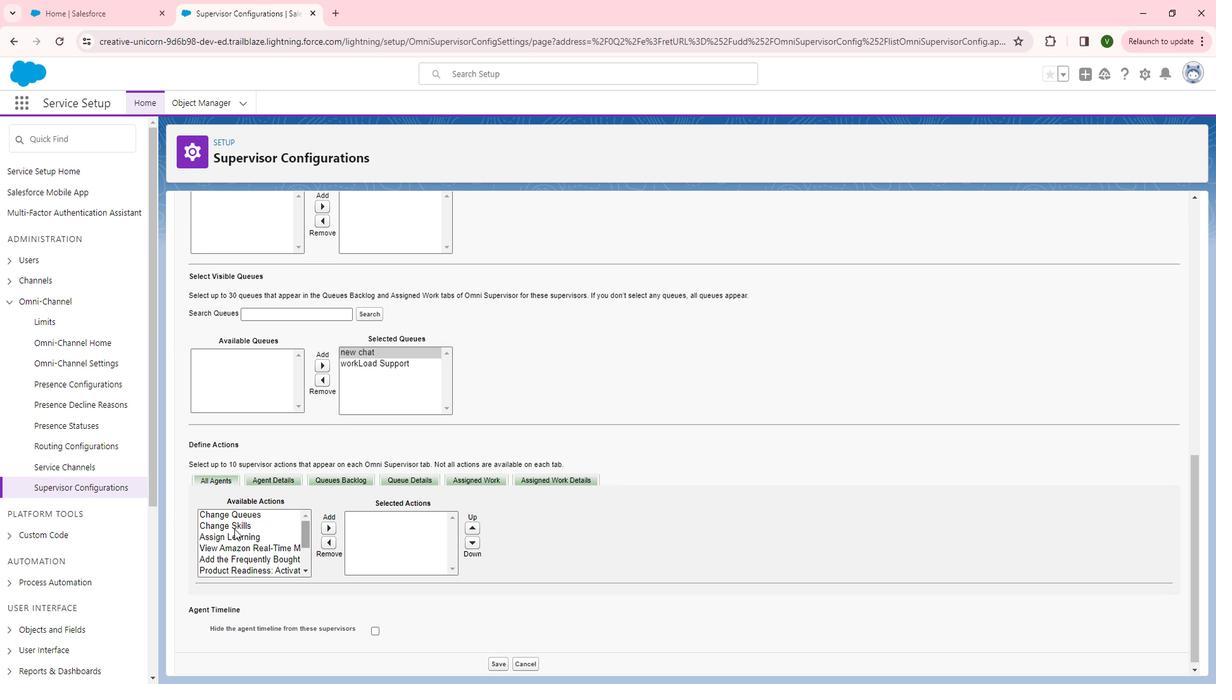 
Action: Mouse scrolled (252, 527) with delta (0, 0)
Screenshot: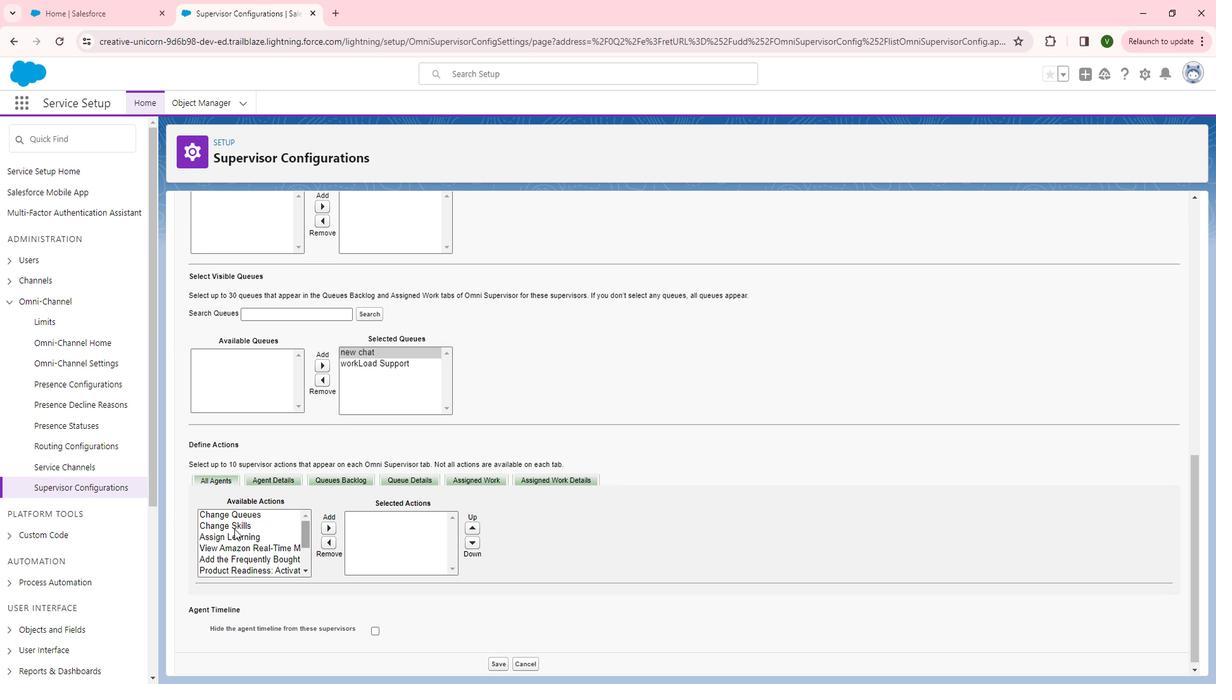 
Action: Mouse moved to (252, 528)
Screenshot: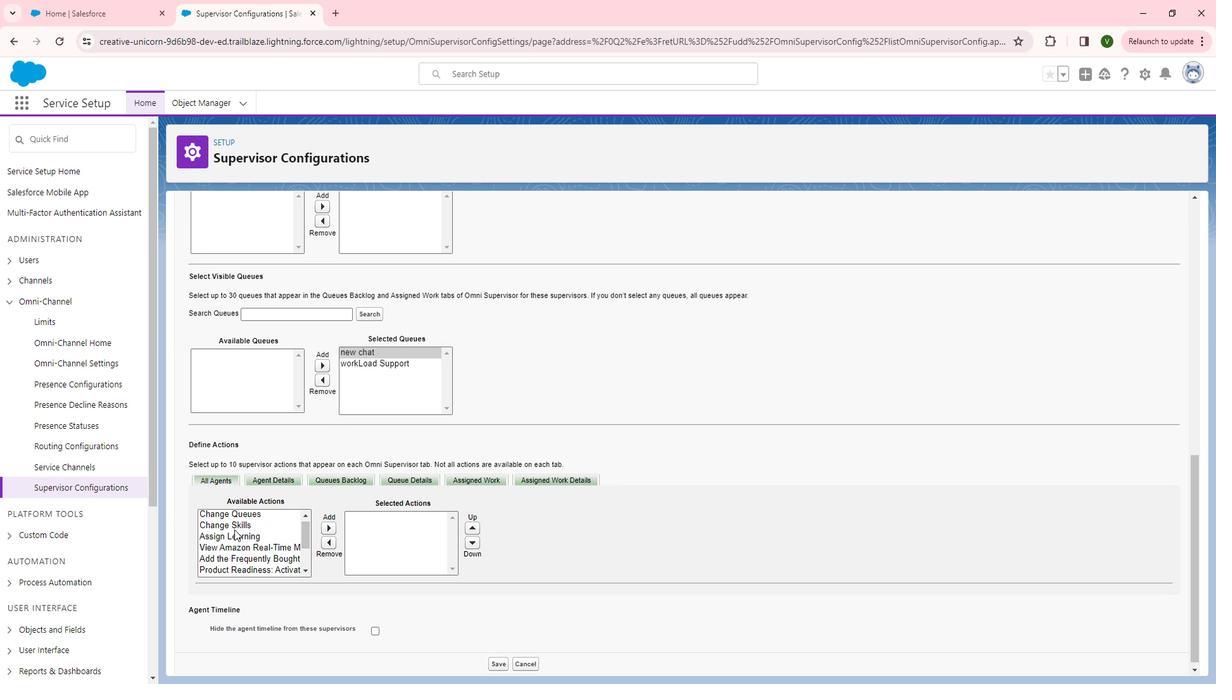 
Action: Mouse scrolled (252, 527) with delta (0, 0)
Screenshot: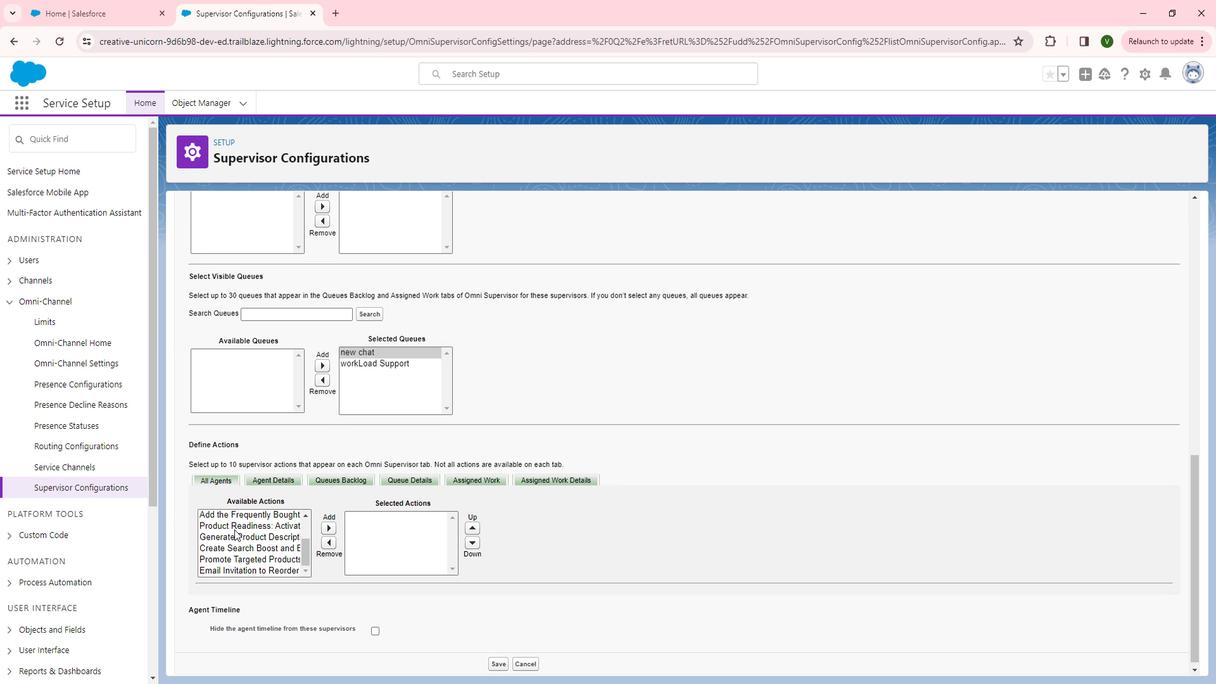 
Action: Mouse moved to (289, 524)
Screenshot: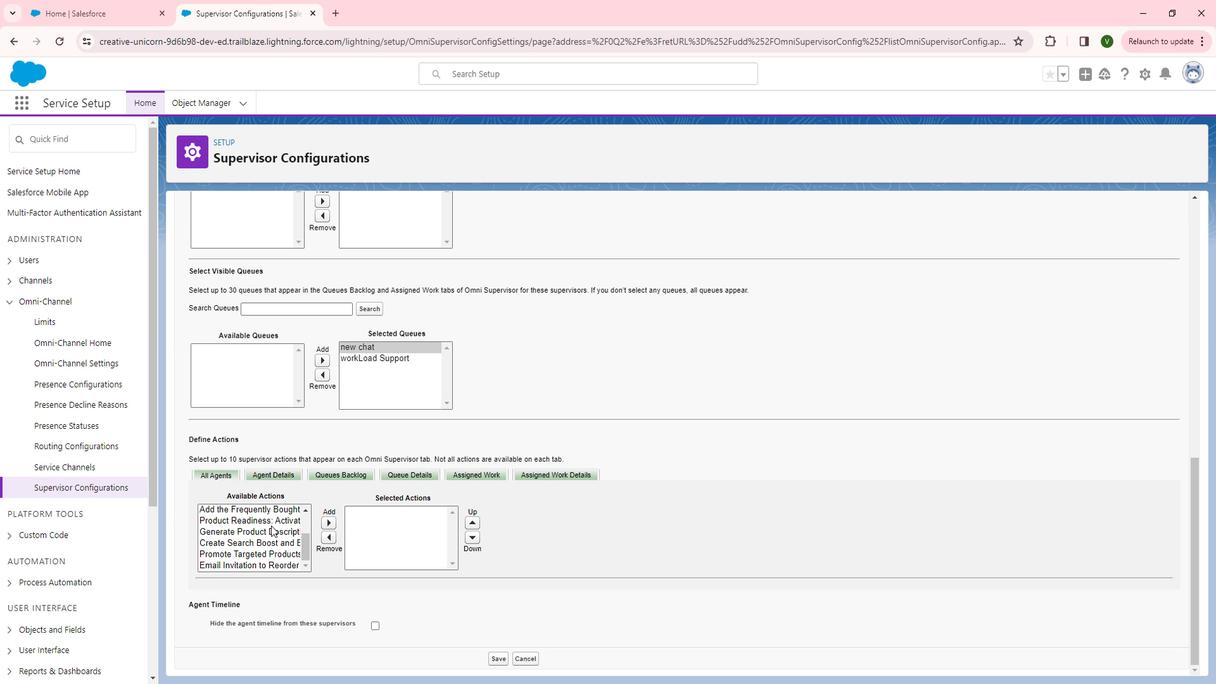 
Action: Mouse scrolled (289, 525) with delta (0, 0)
Screenshot: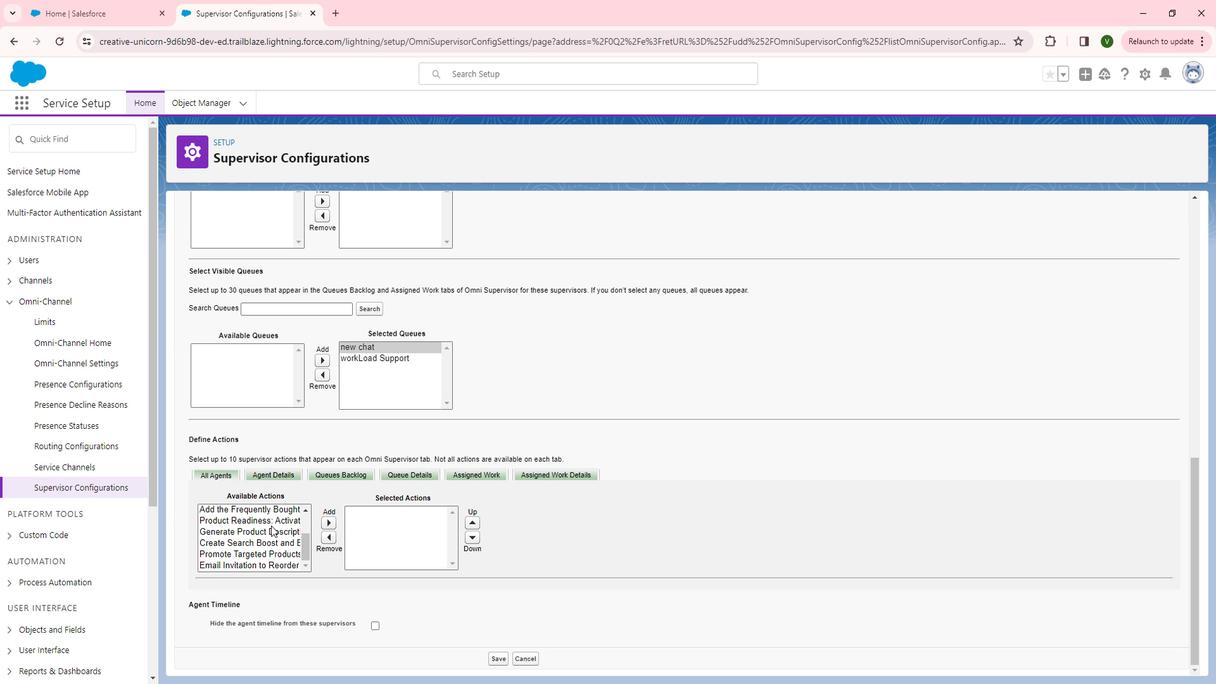 
Action: Mouse scrolled (289, 525) with delta (0, 0)
Screenshot: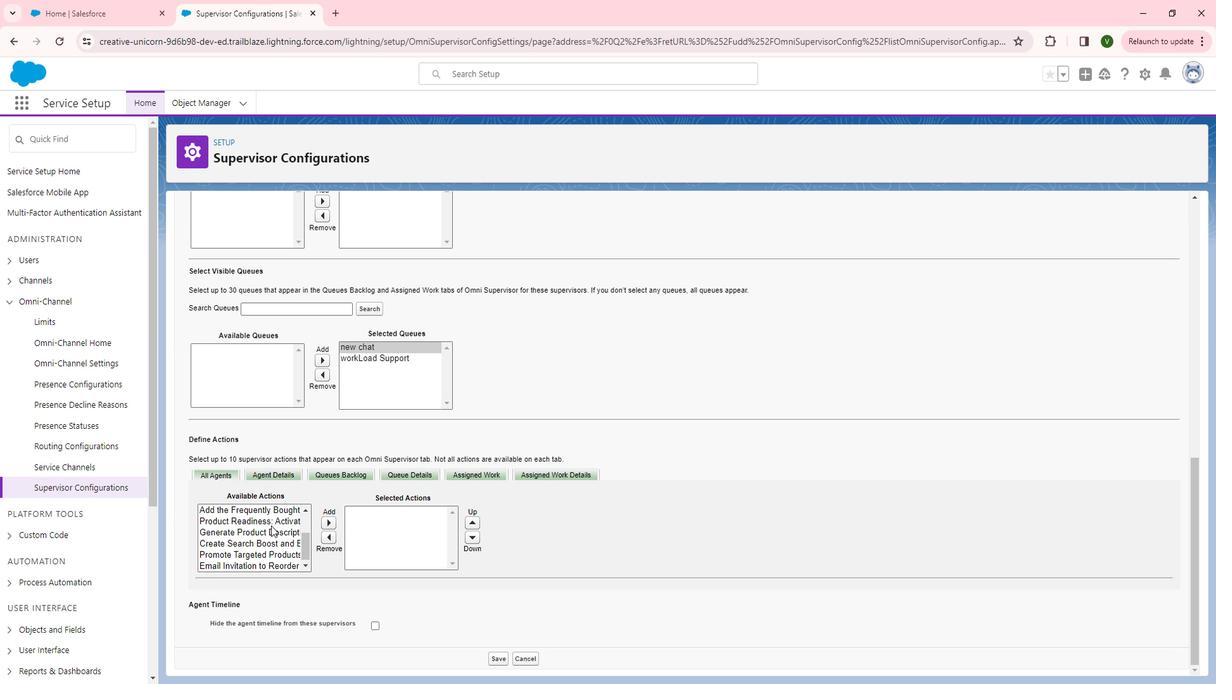 
Action: Mouse moved to (250, 511)
Screenshot: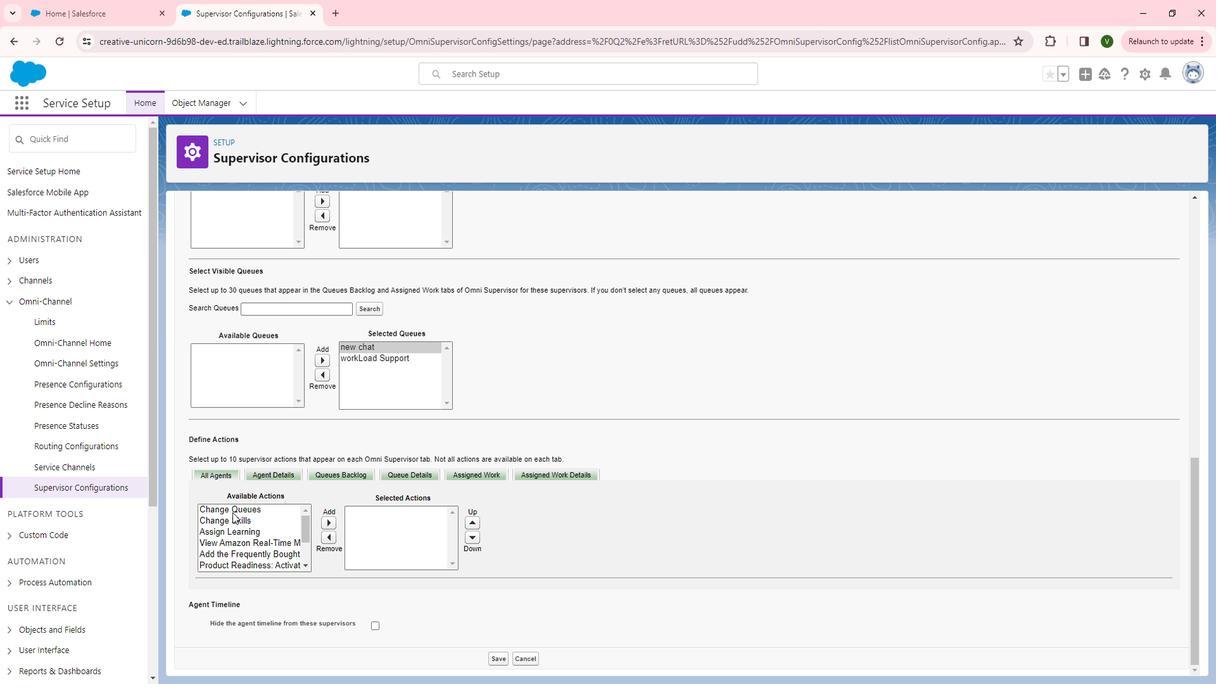 
Action: Mouse pressed left at (250, 511)
Screenshot: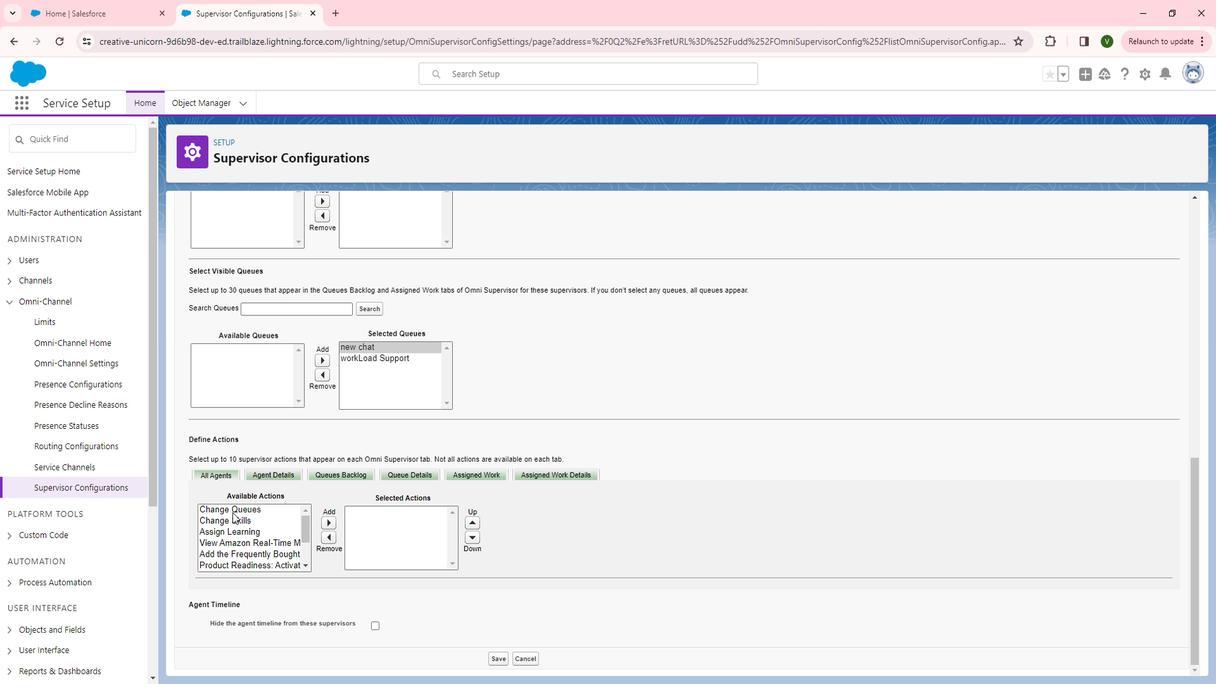 
Action: Mouse moved to (344, 519)
Screenshot: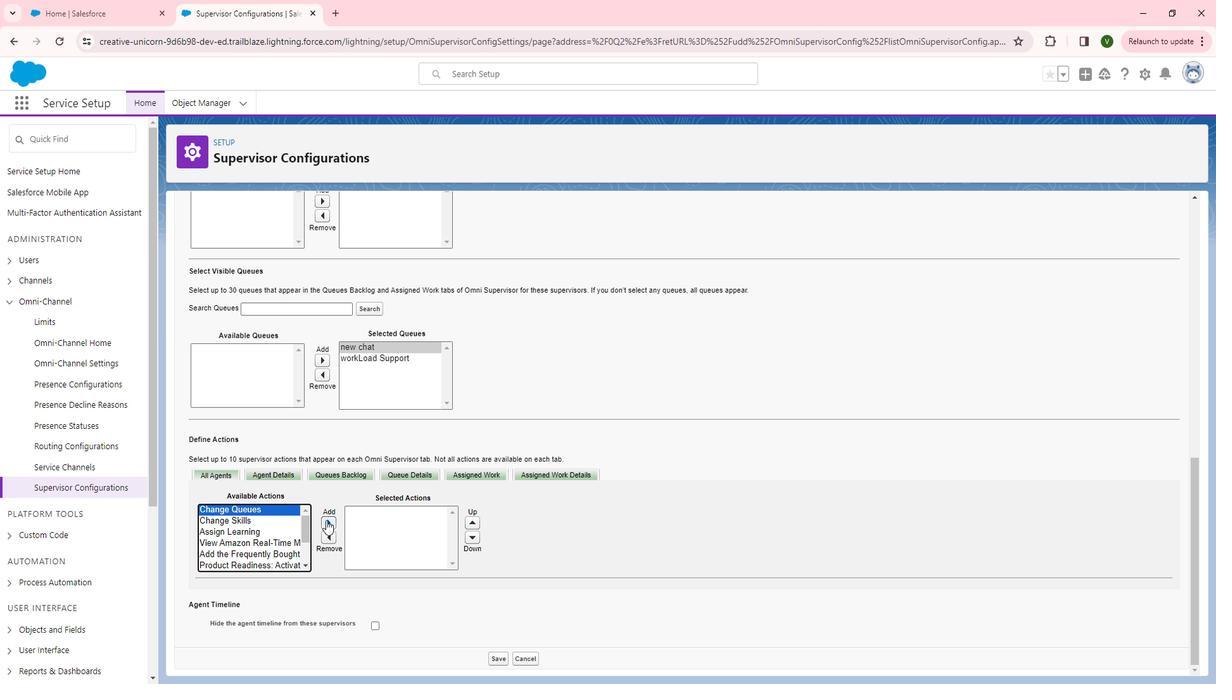 
Action: Mouse pressed left at (344, 519)
Screenshot: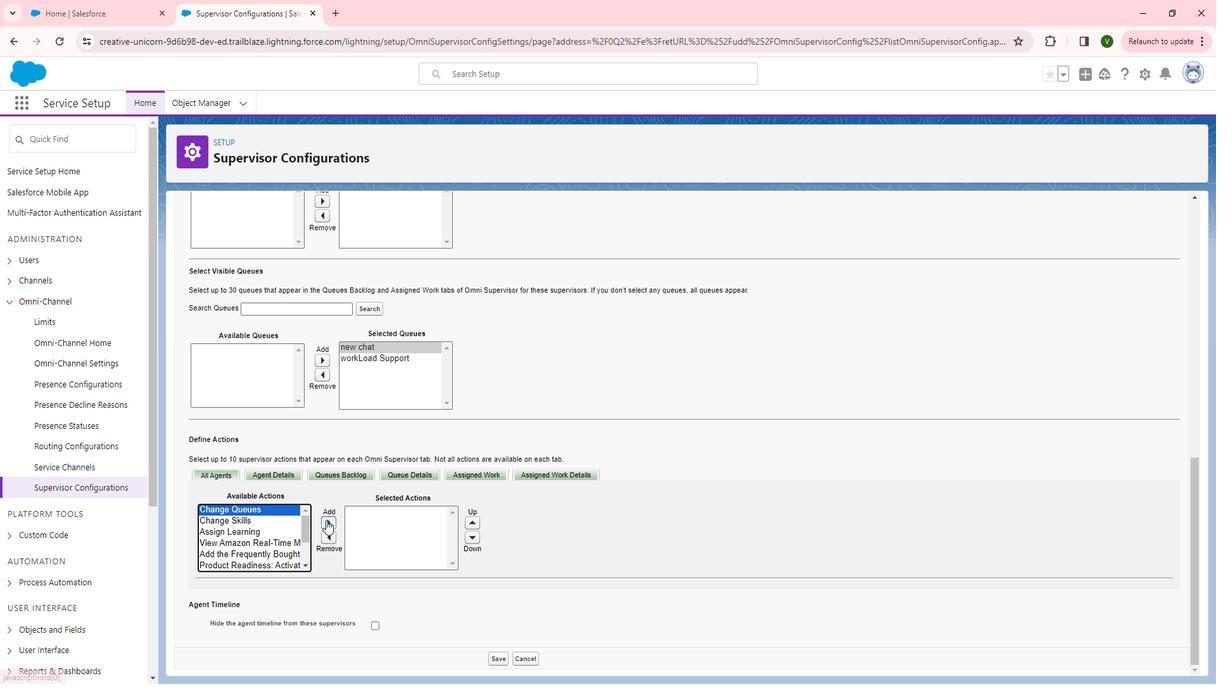 
Action: Mouse moved to (391, 618)
Screenshot: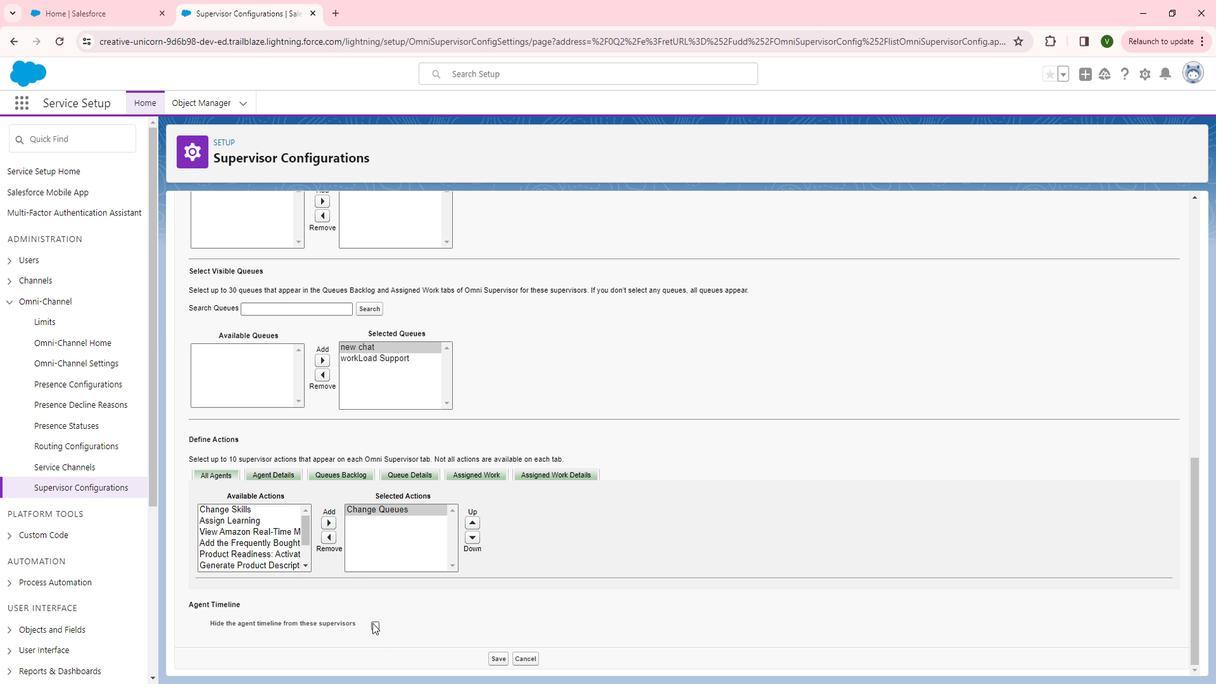 
Action: Mouse pressed left at (391, 618)
Screenshot: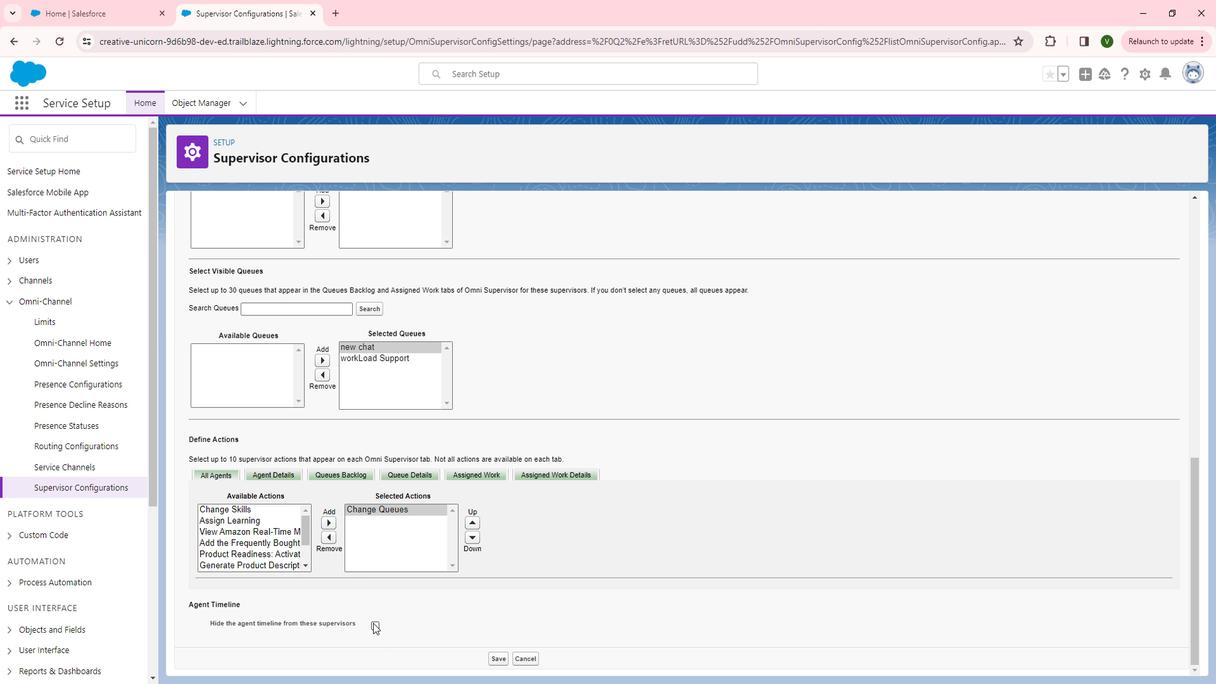 
Action: Mouse moved to (515, 649)
Screenshot: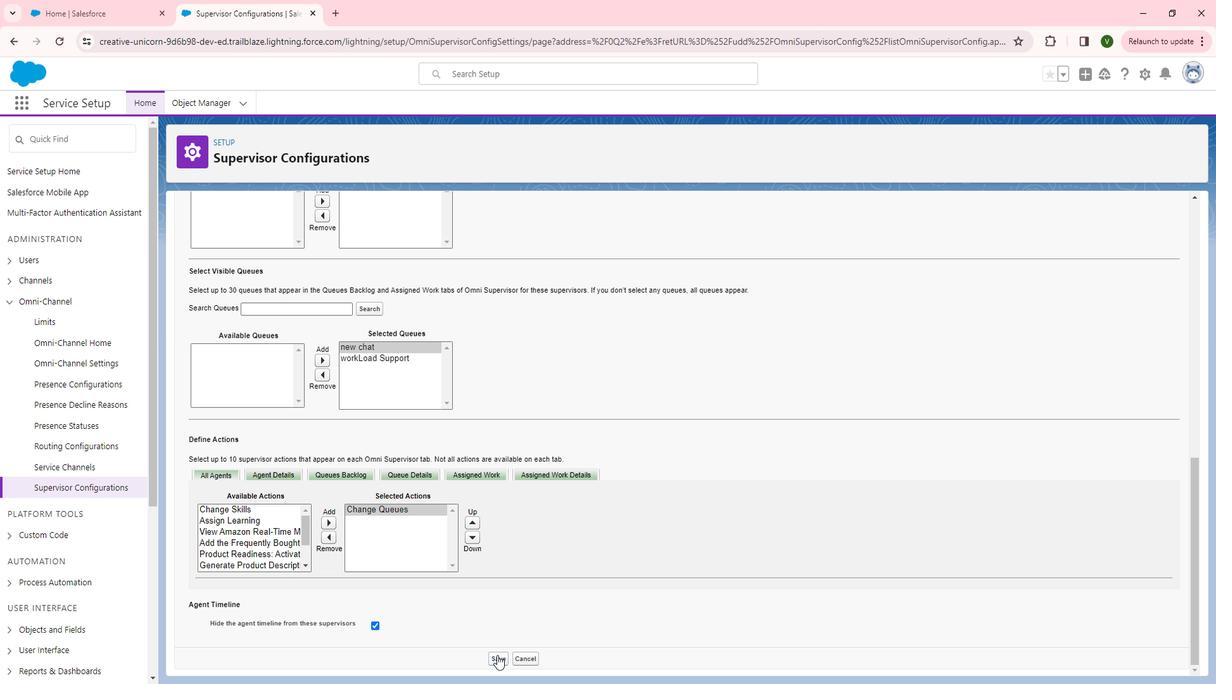 
Action: Mouse pressed left at (515, 649)
Screenshot: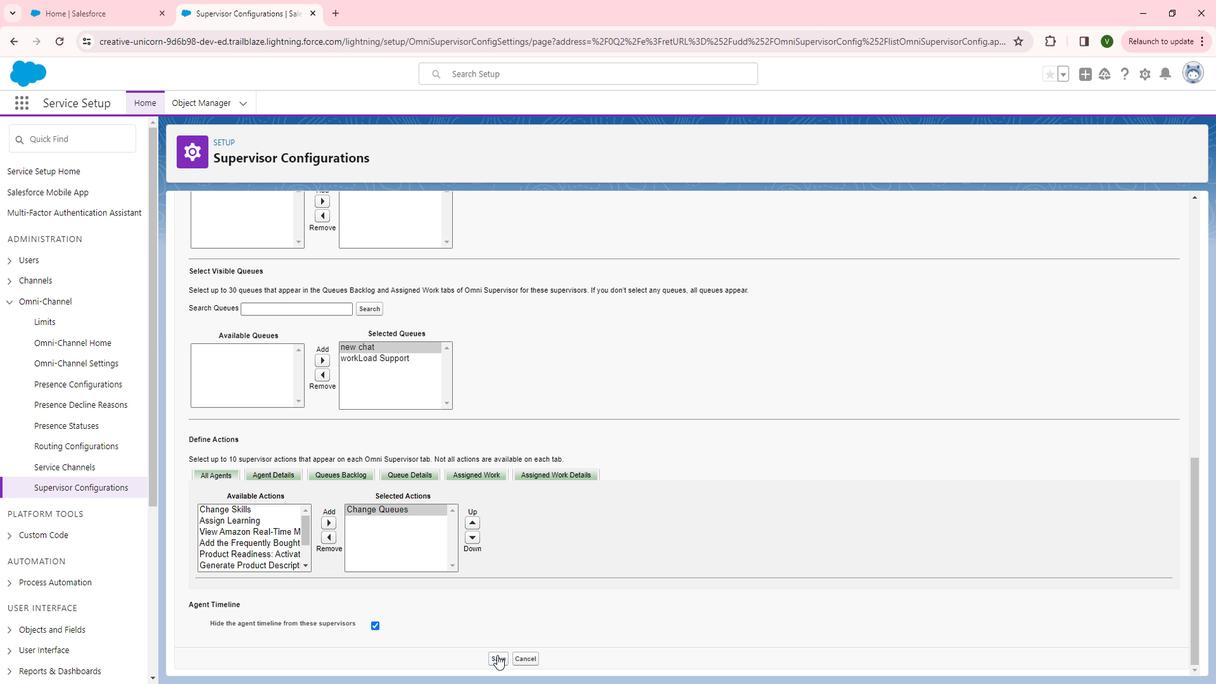 
Action: Mouse moved to (653, 547)
Screenshot: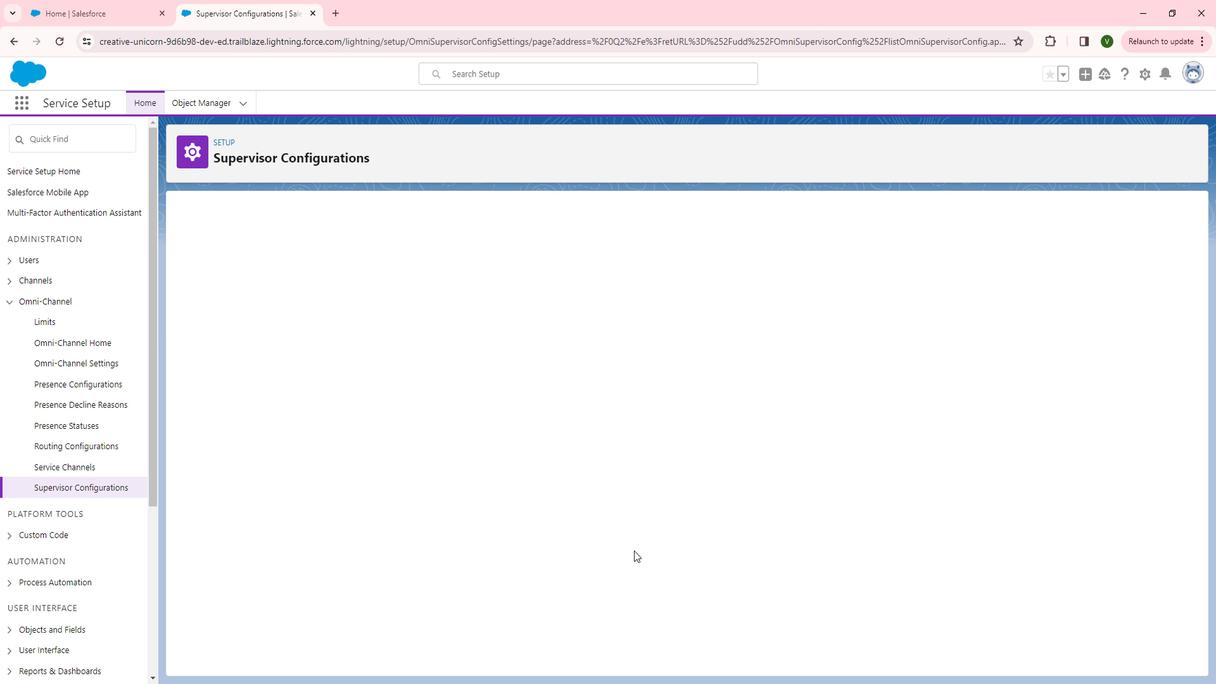 
